 Task: Find a place to stay in Darayya, Syria, from 1st to 5th August for 1 guest, with a price range of ₹6000 to ₹15000, 1 bedroom, 1 bed, 1 bathroom, Wifi, and self check-in.
Action: Mouse moved to (415, 110)
Screenshot: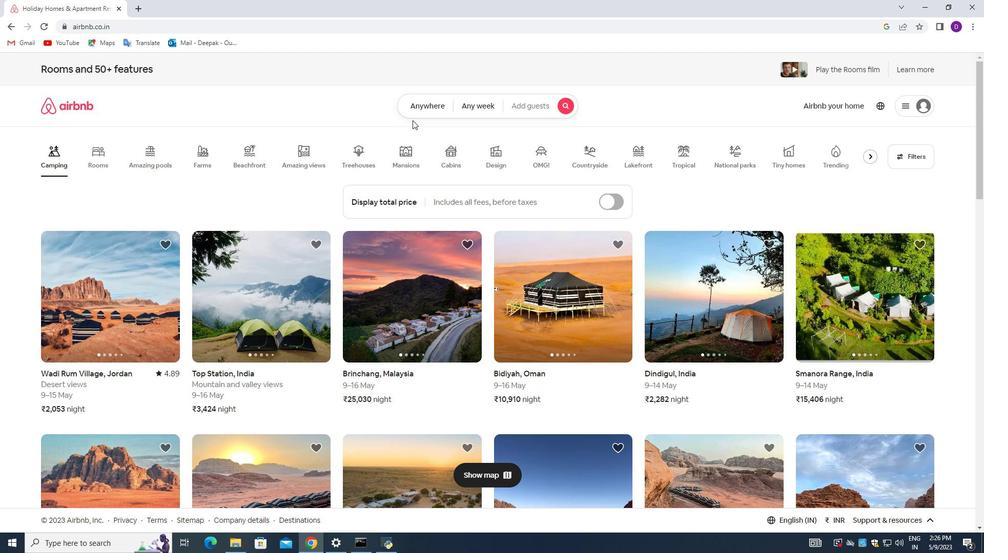 
Action: Mouse pressed left at (415, 110)
Screenshot: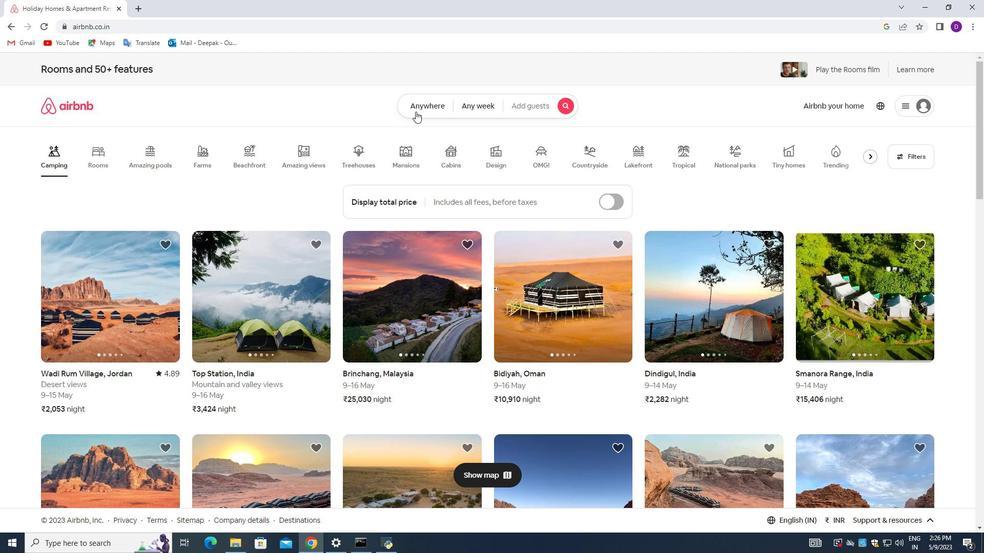 
Action: Mouse moved to (369, 149)
Screenshot: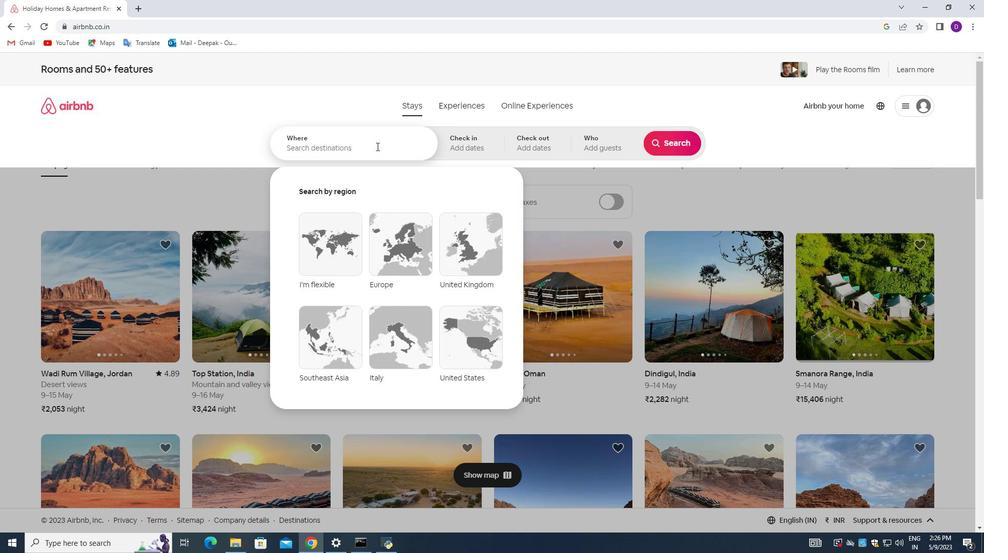 
Action: Mouse pressed left at (369, 149)
Screenshot: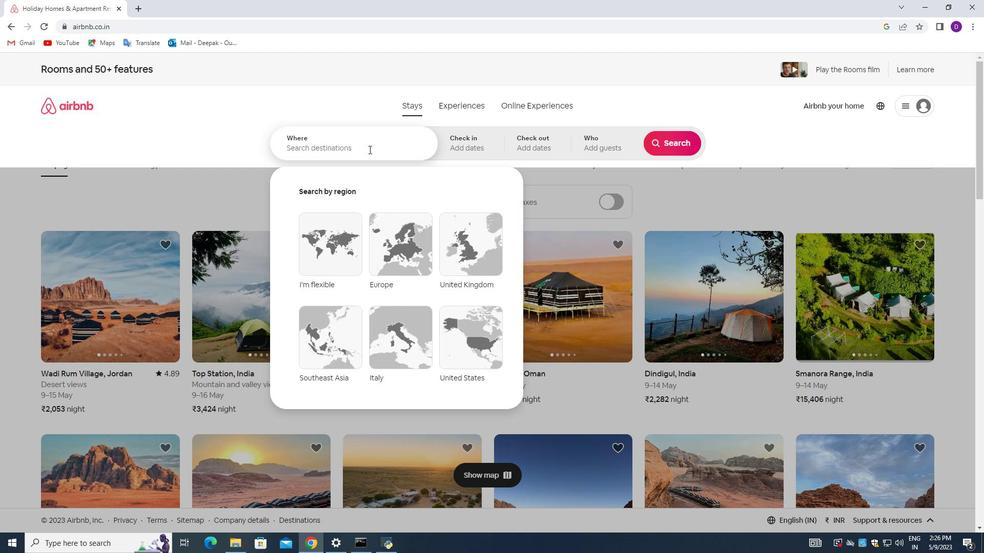 
Action: Mouse moved to (186, 259)
Screenshot: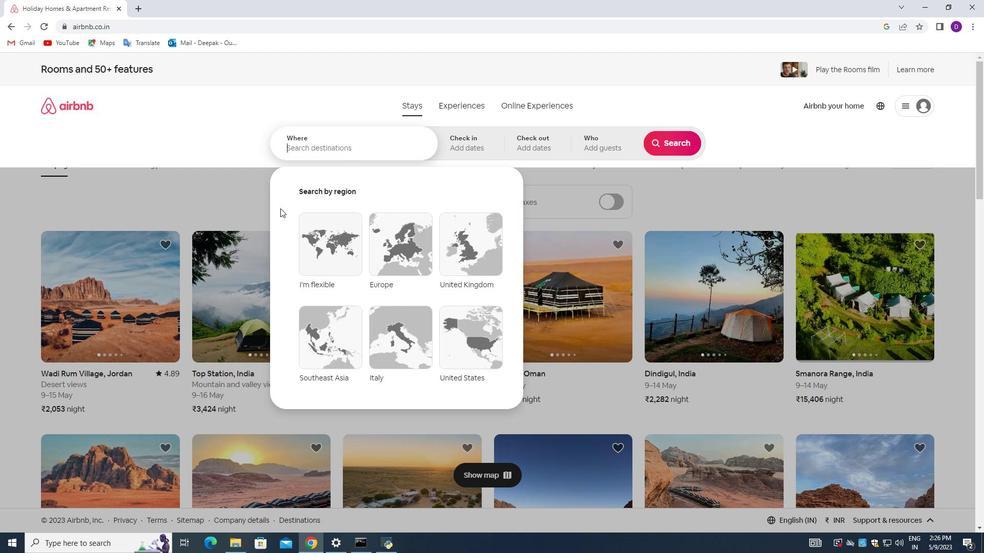 
Action: Key pressed <Key.shift_r>Darayya,<Key.space><Key.shift_r>Syria<Key.enter>
Screenshot: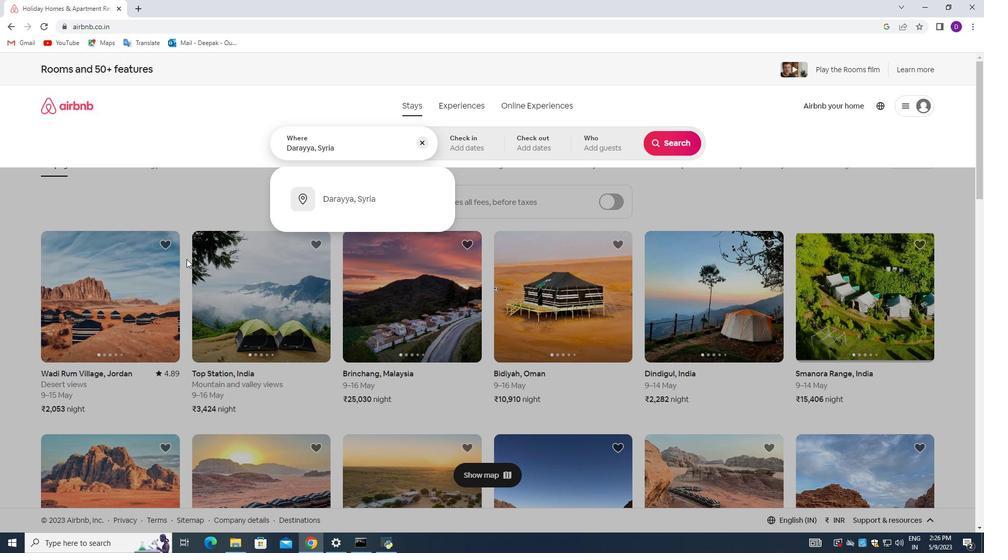 
Action: Mouse moved to (673, 223)
Screenshot: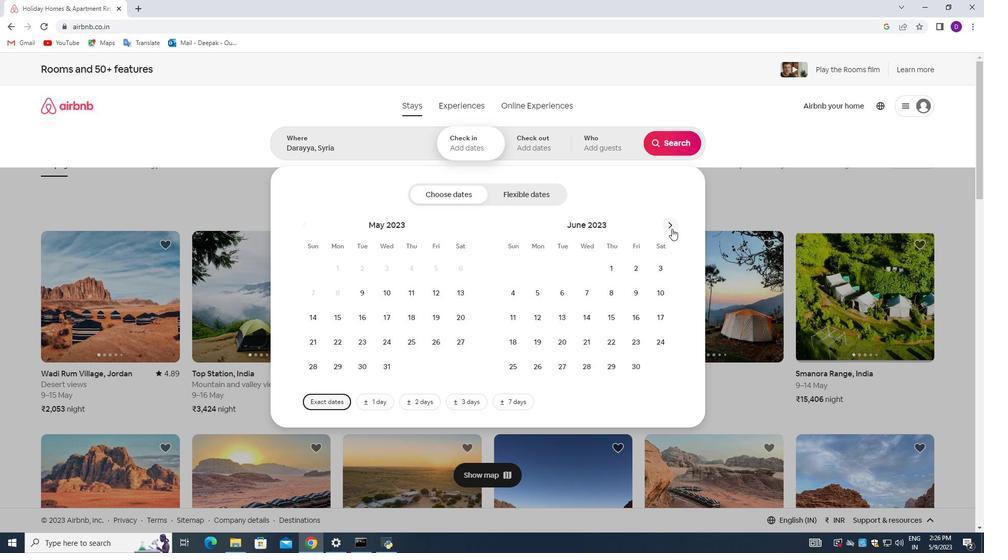 
Action: Mouse pressed left at (673, 223)
Screenshot: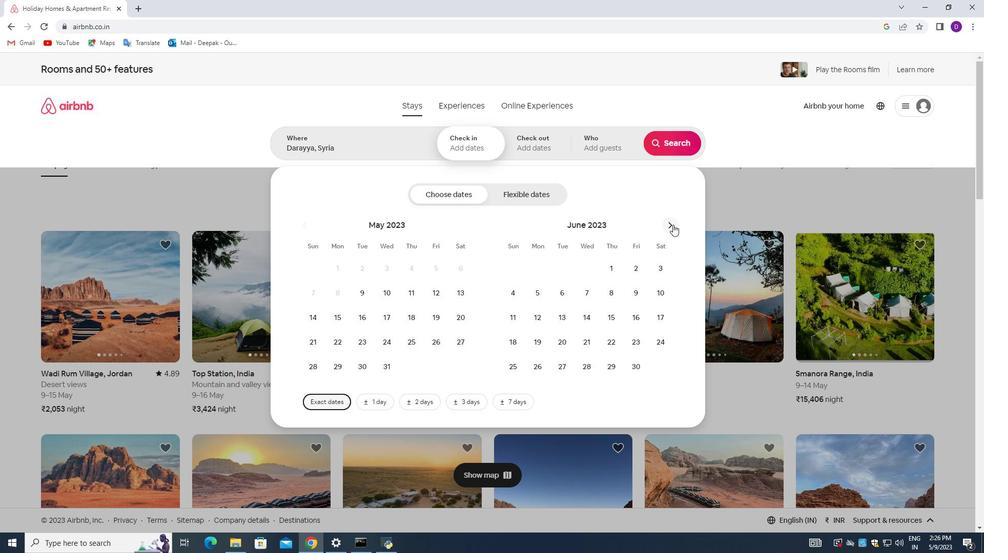 
Action: Mouse pressed left at (673, 223)
Screenshot: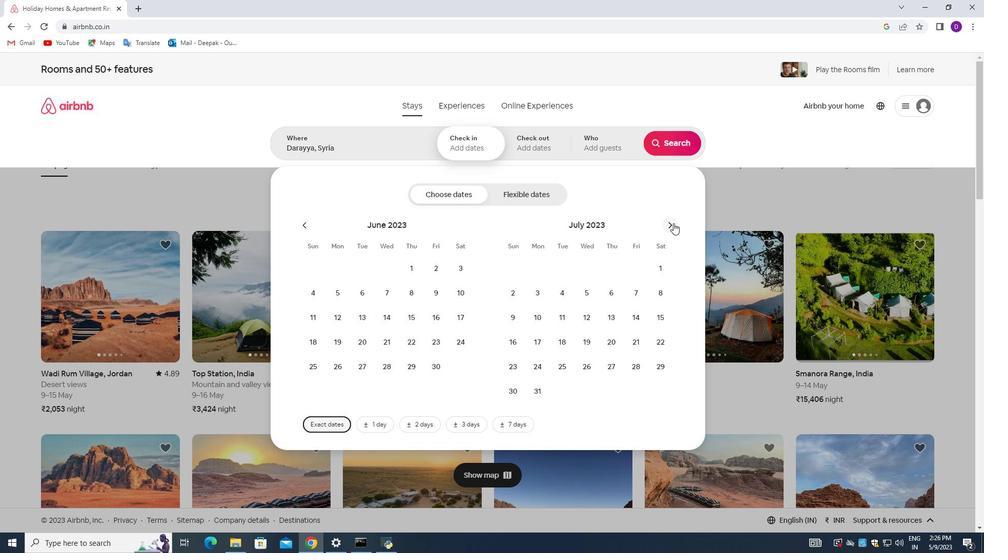 
Action: Mouse moved to (559, 264)
Screenshot: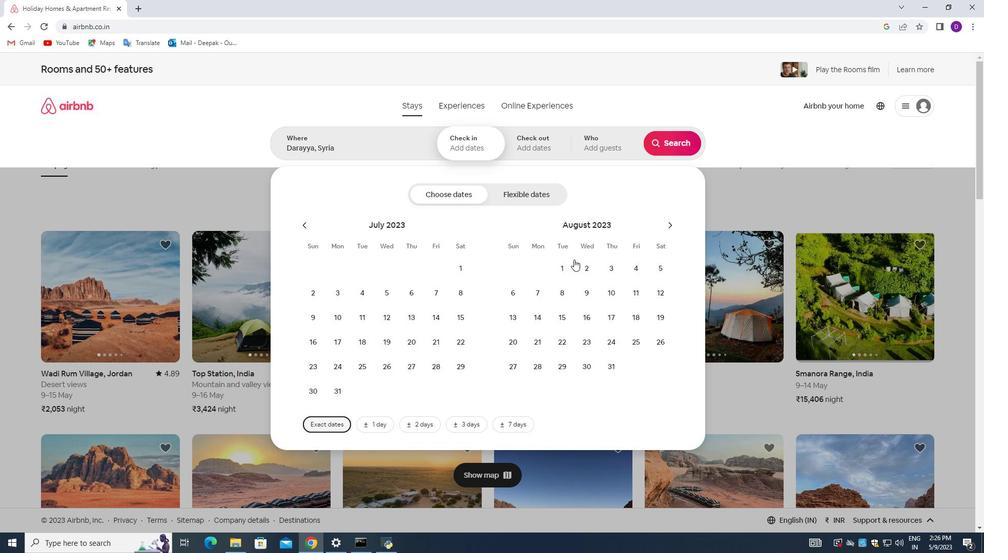 
Action: Mouse pressed left at (559, 264)
Screenshot: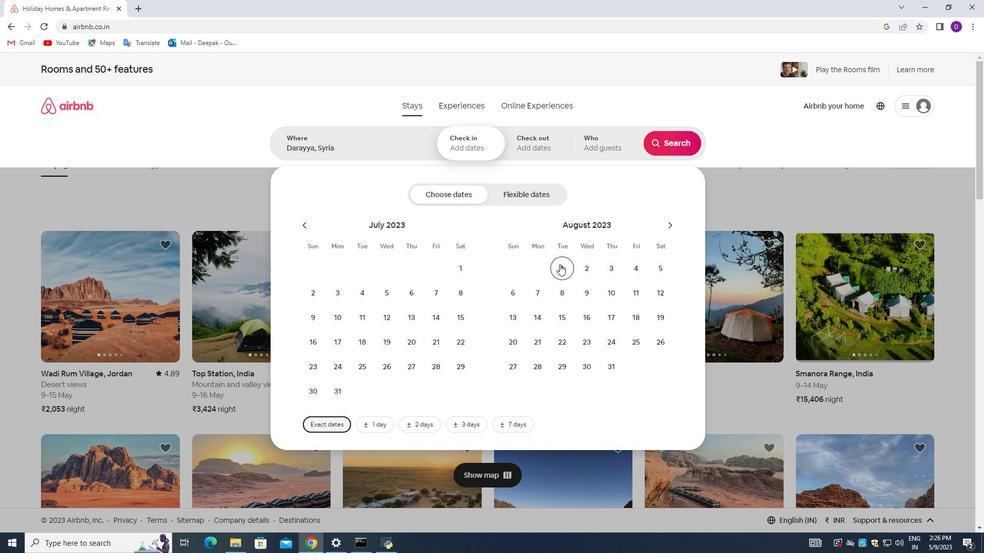 
Action: Mouse moved to (656, 271)
Screenshot: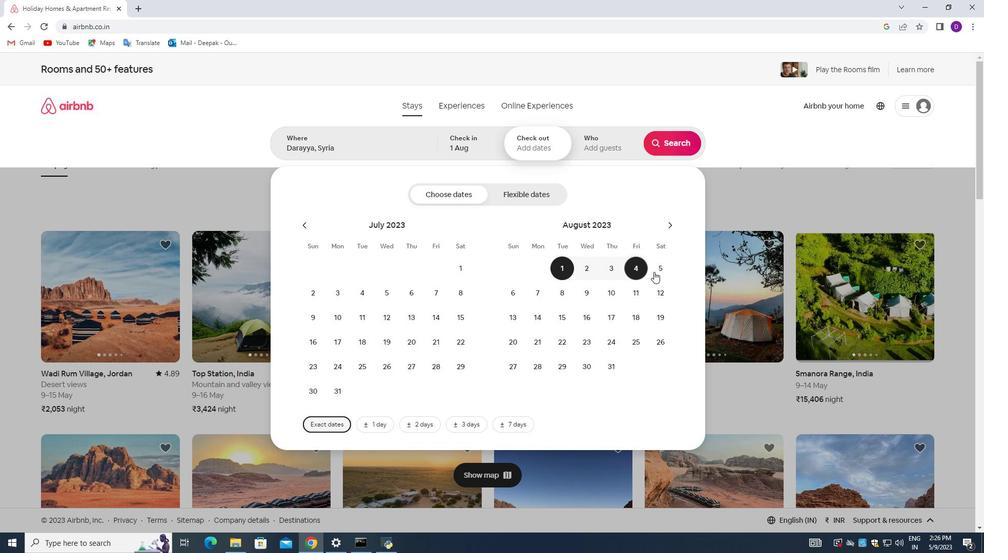 
Action: Mouse pressed left at (656, 271)
Screenshot: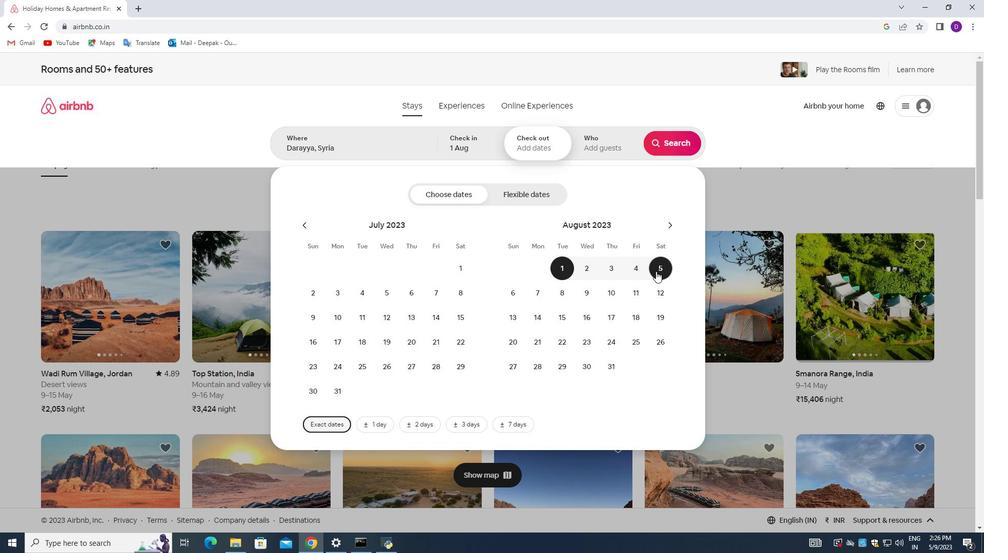 
Action: Mouse moved to (593, 144)
Screenshot: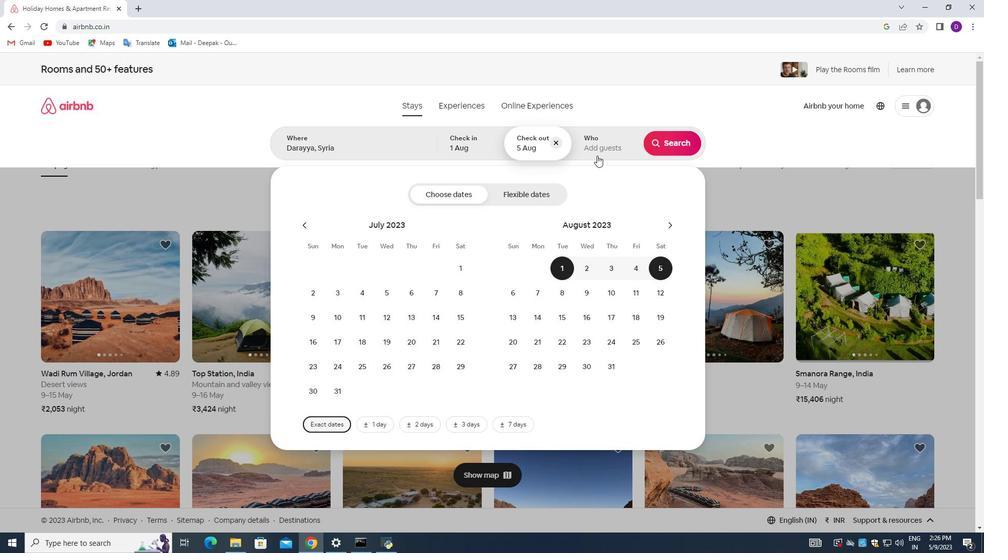 
Action: Mouse pressed left at (593, 144)
Screenshot: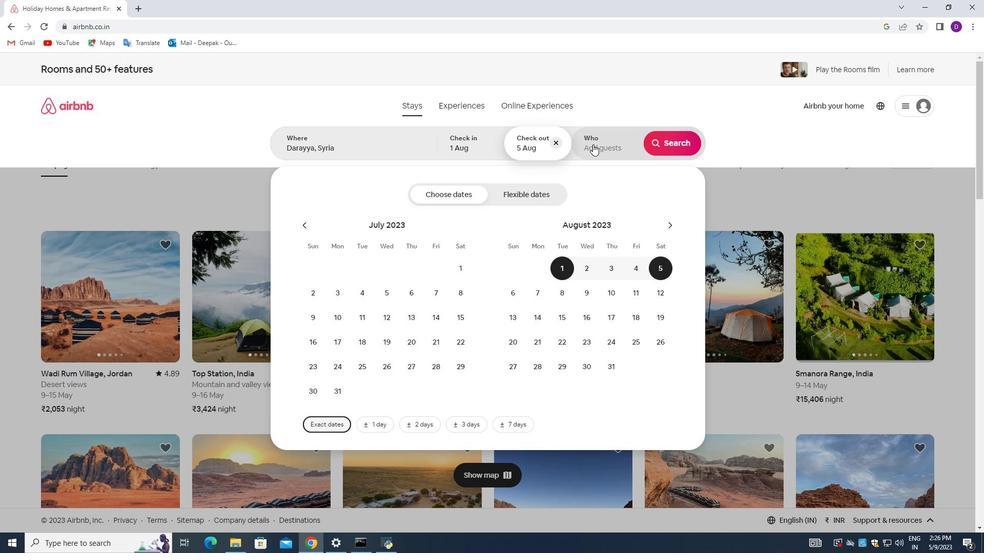 
Action: Mouse moved to (673, 200)
Screenshot: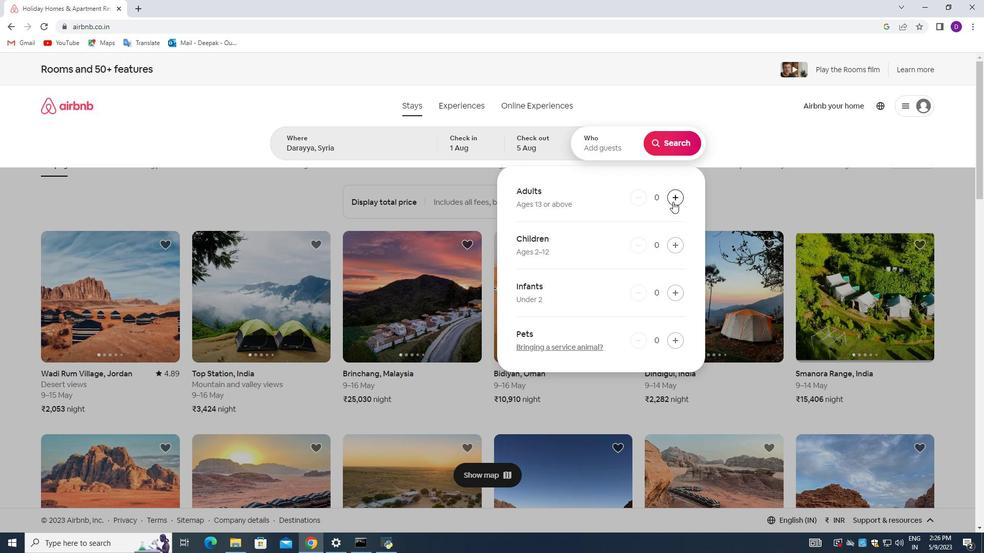 
Action: Mouse pressed left at (673, 200)
Screenshot: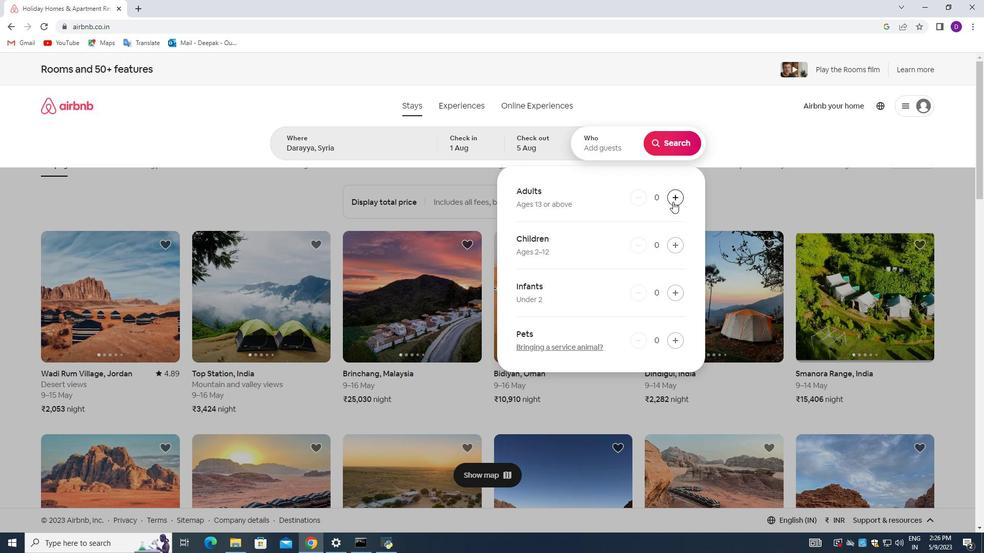 
Action: Mouse moved to (675, 138)
Screenshot: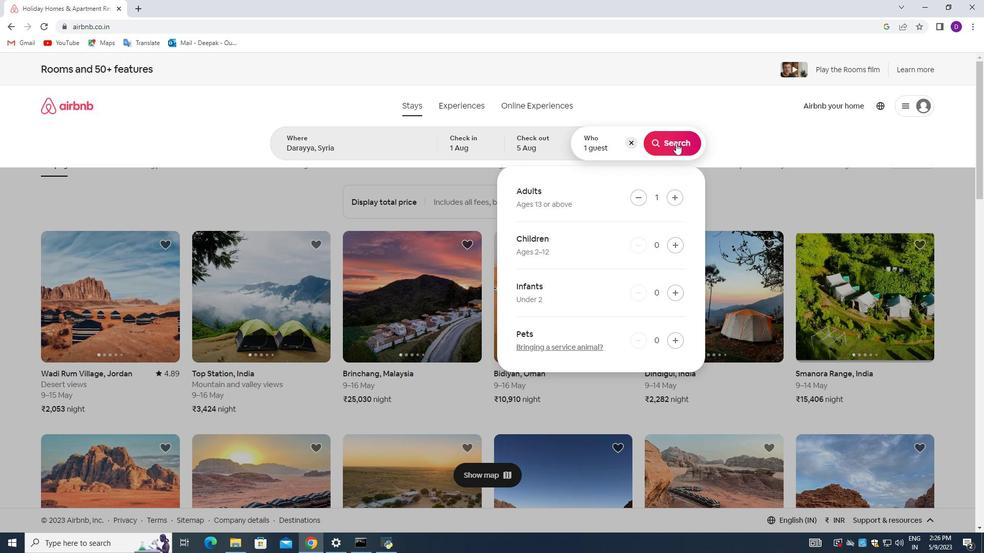 
Action: Mouse pressed left at (675, 138)
Screenshot: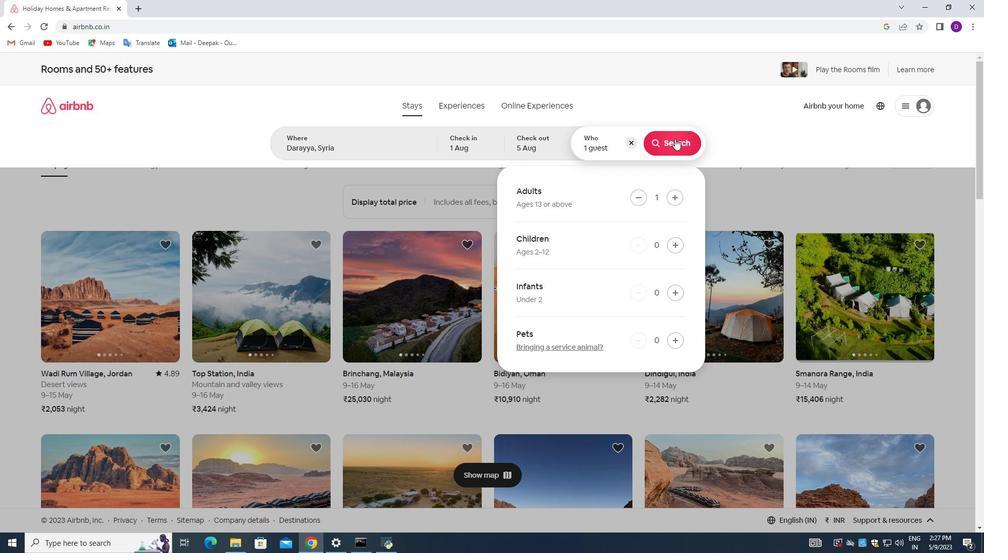 
Action: Mouse moved to (929, 112)
Screenshot: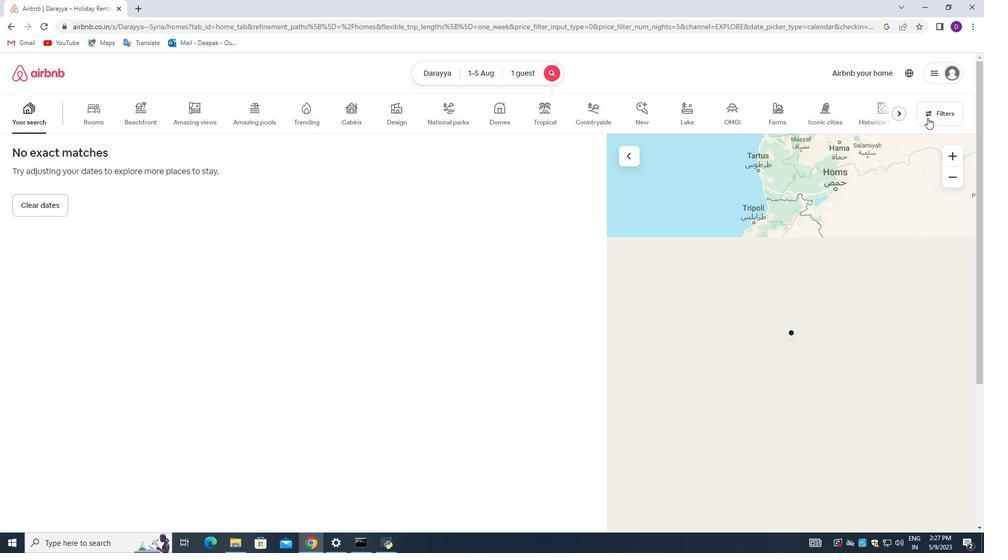 
Action: Mouse pressed left at (929, 112)
Screenshot: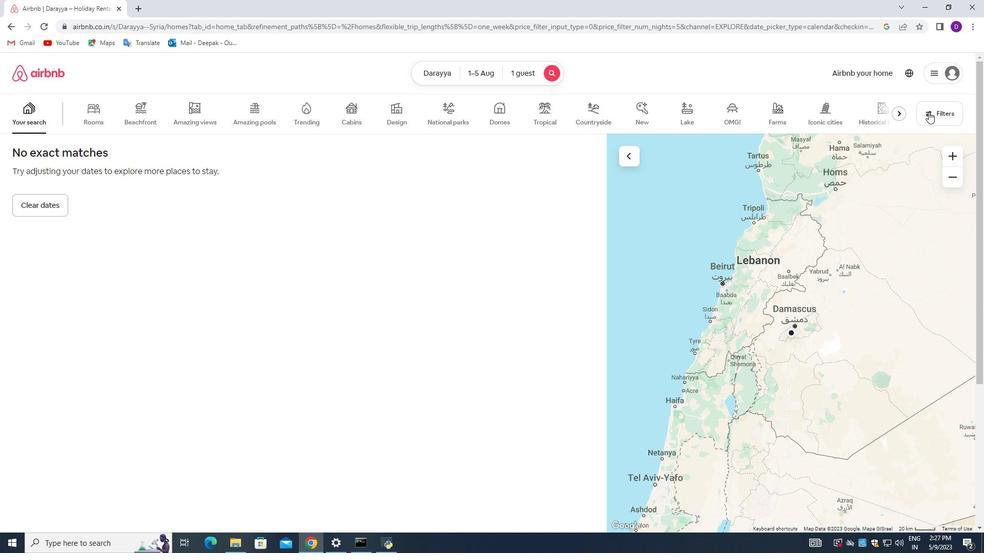 
Action: Mouse moved to (369, 365)
Screenshot: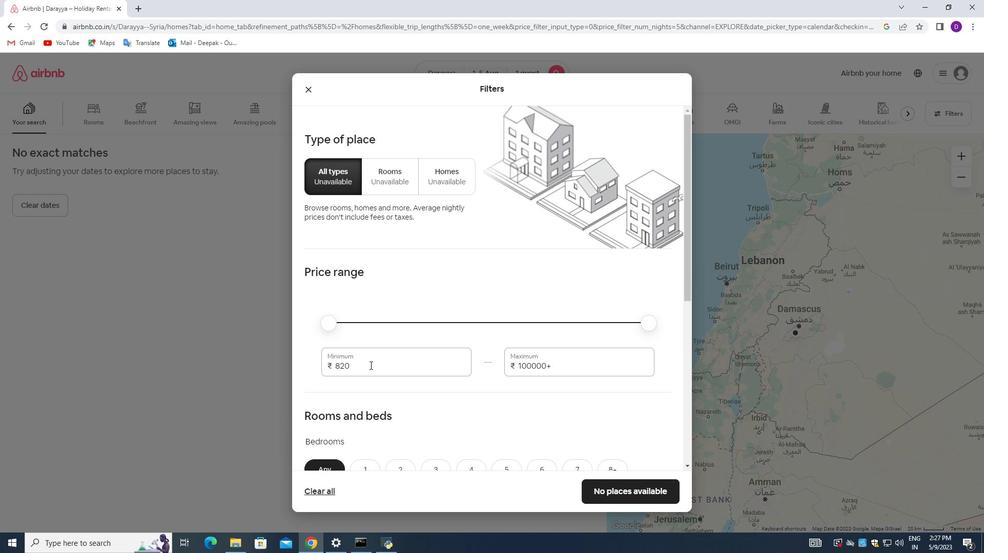 
Action: Mouse pressed left at (369, 365)
Screenshot: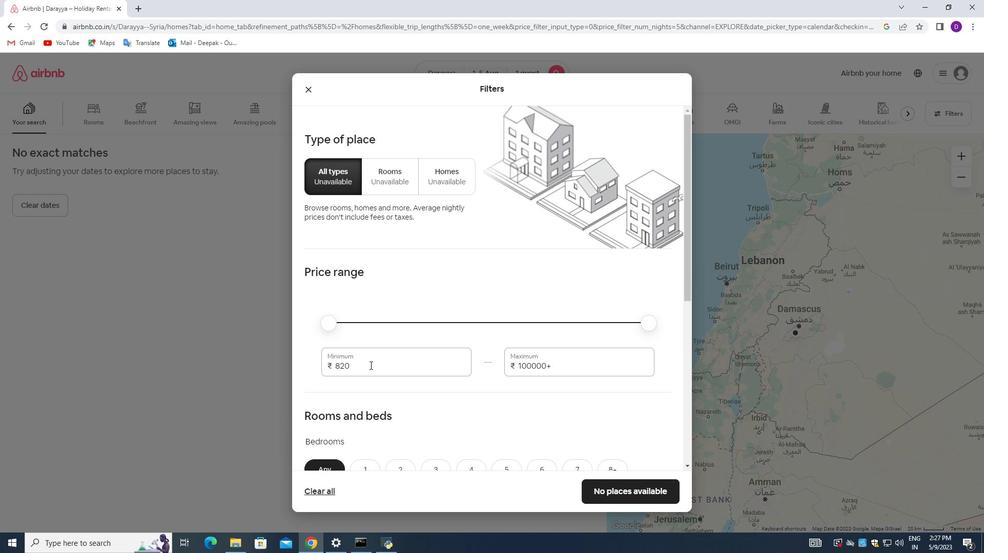
Action: Mouse pressed left at (369, 365)
Screenshot: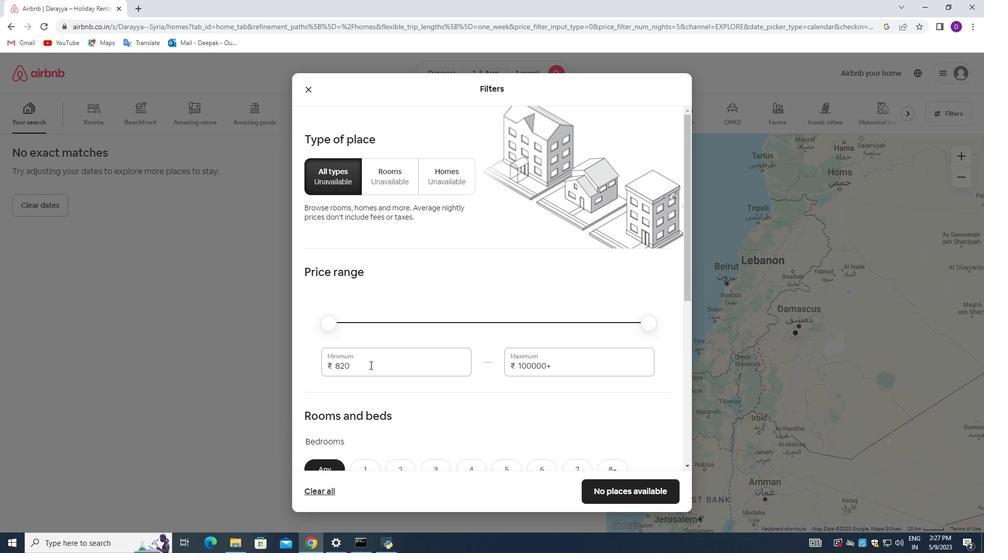 
Action: Key pressed 6000<Key.tab>15000
Screenshot: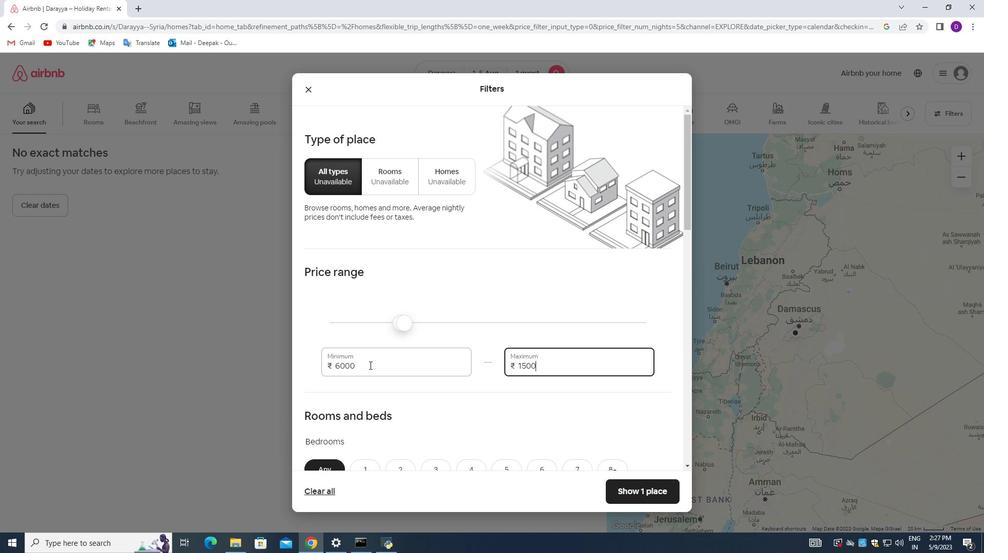 
Action: Mouse moved to (464, 356)
Screenshot: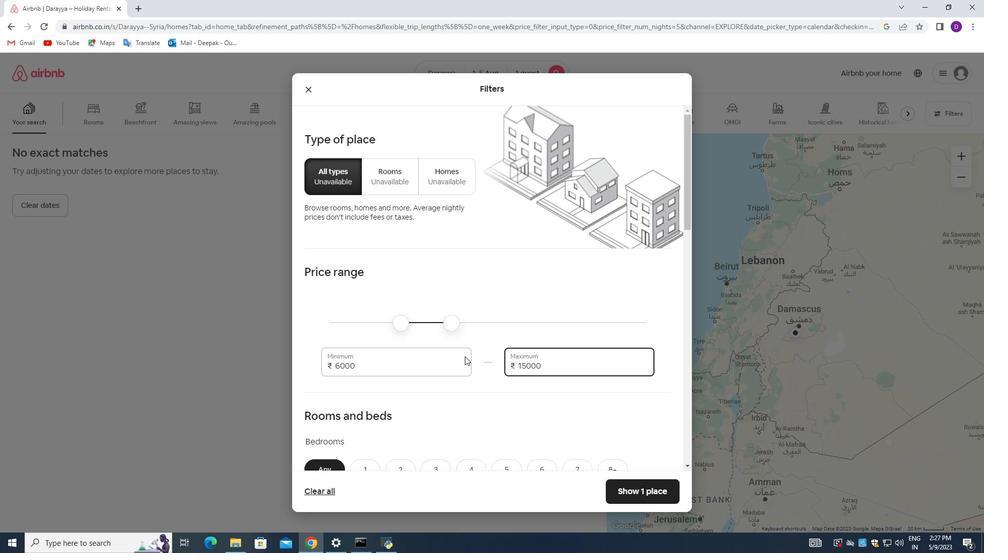 
Action: Mouse scrolled (464, 355) with delta (0, 0)
Screenshot: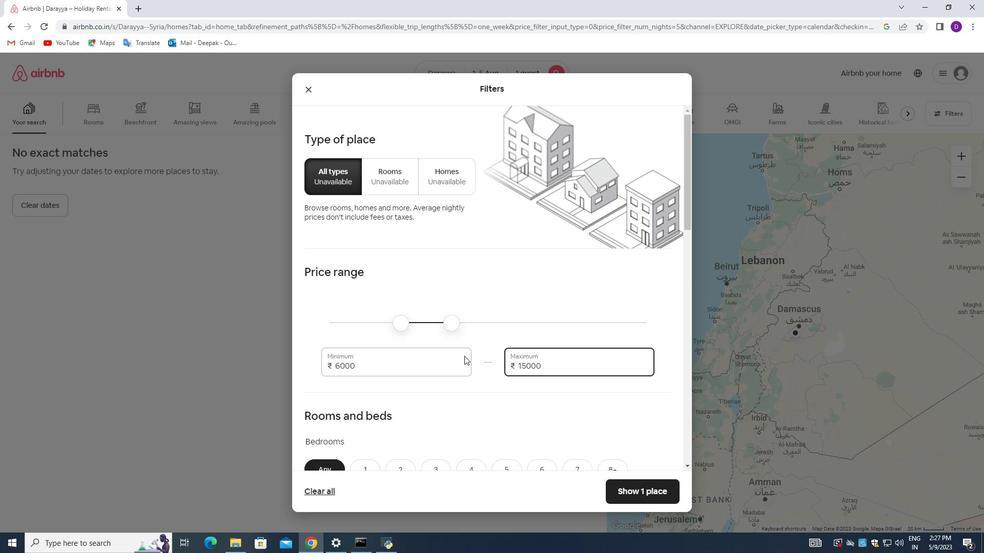 
Action: Mouse scrolled (464, 355) with delta (0, 0)
Screenshot: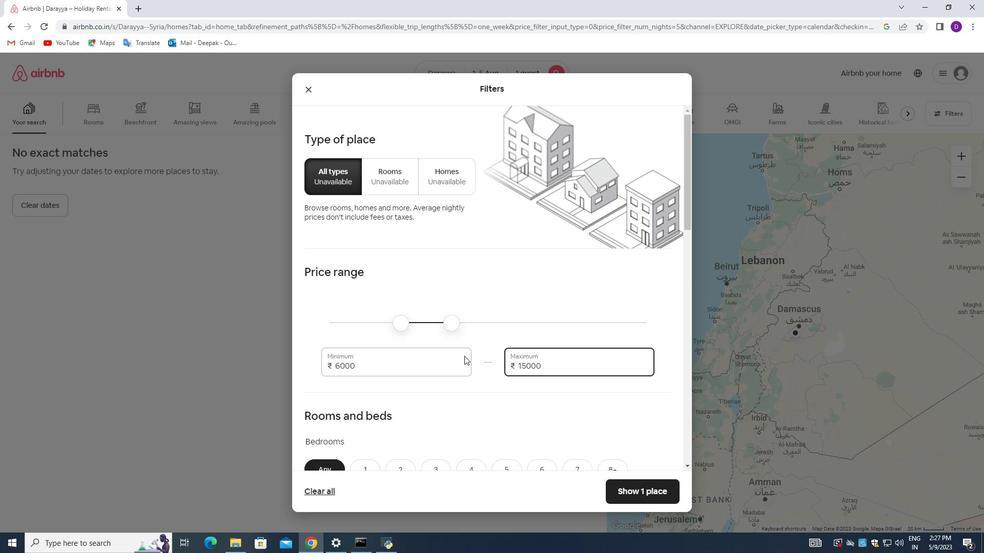 
Action: Mouse moved to (444, 356)
Screenshot: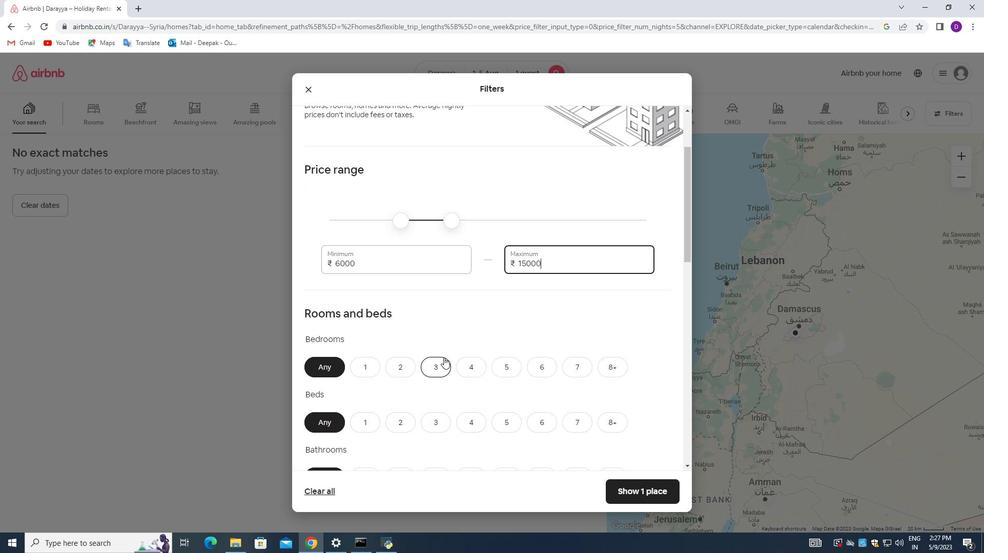 
Action: Mouse scrolled (444, 356) with delta (0, 0)
Screenshot: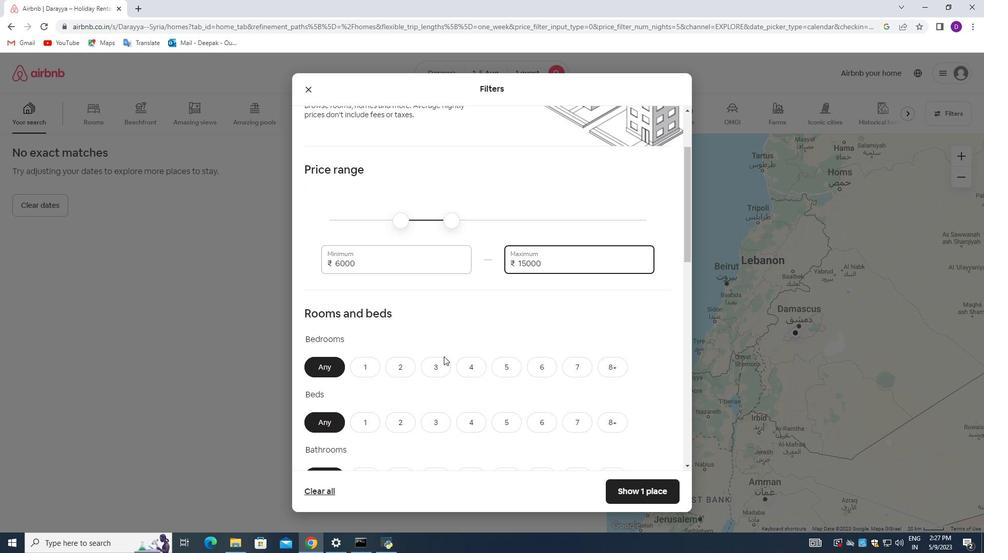 
Action: Mouse scrolled (444, 356) with delta (0, 0)
Screenshot: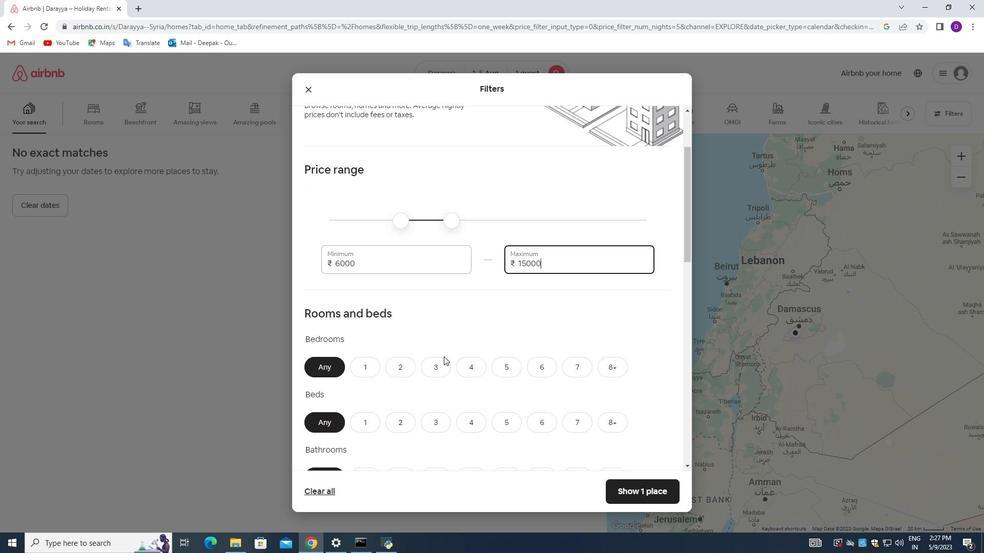 
Action: Mouse moved to (364, 266)
Screenshot: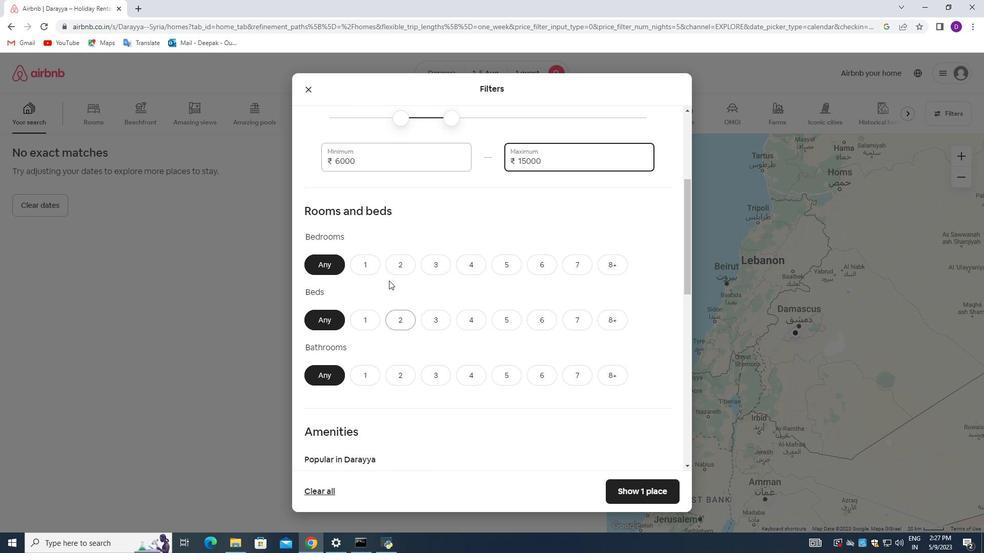 
Action: Mouse pressed left at (364, 266)
Screenshot: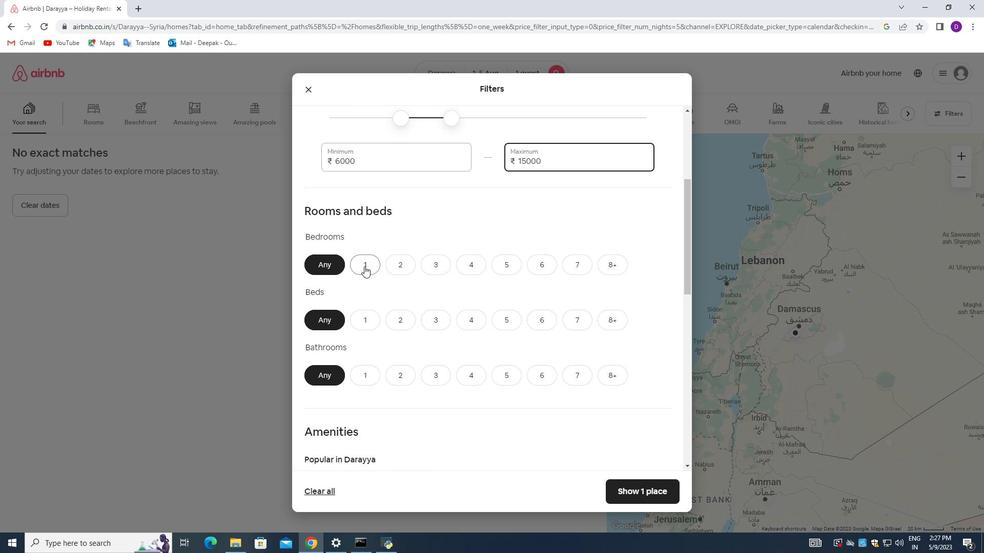 
Action: Mouse moved to (364, 316)
Screenshot: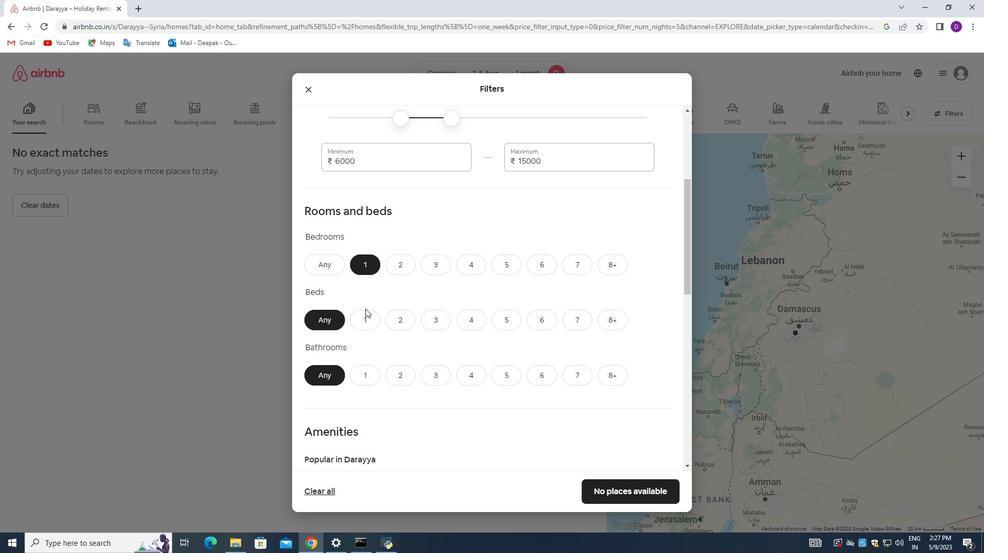 
Action: Mouse pressed left at (364, 316)
Screenshot: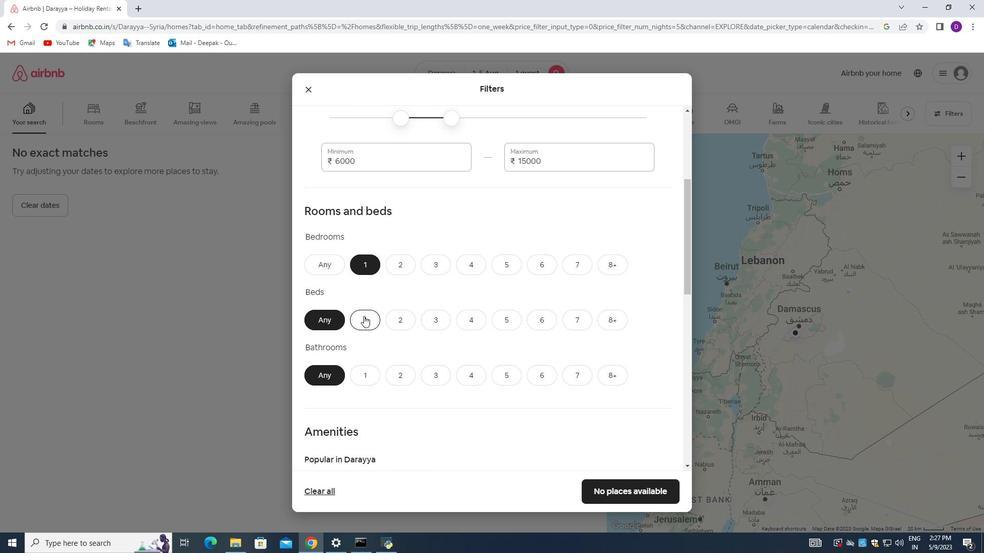 
Action: Mouse moved to (367, 370)
Screenshot: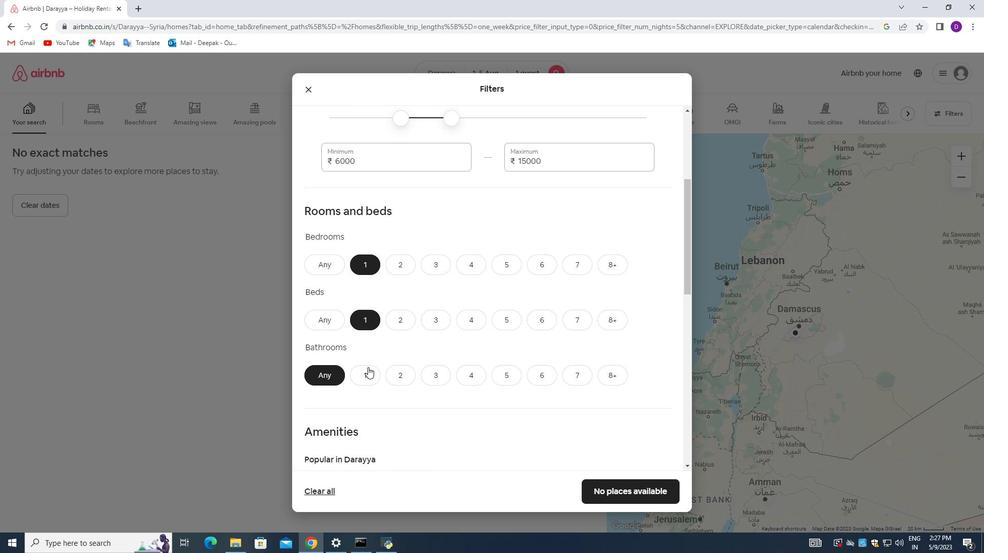 
Action: Mouse pressed left at (367, 370)
Screenshot: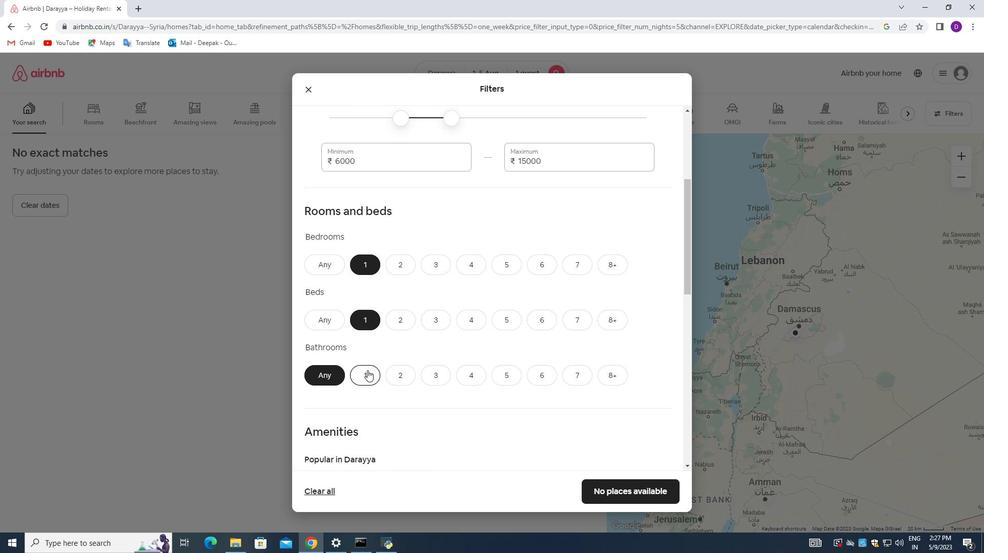 
Action: Mouse moved to (430, 317)
Screenshot: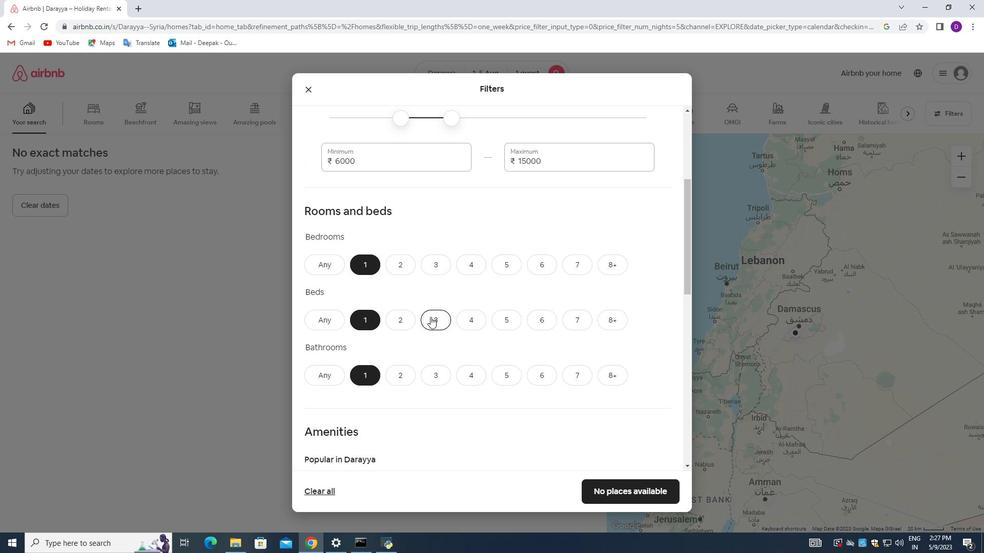 
Action: Mouse scrolled (430, 316) with delta (0, 0)
Screenshot: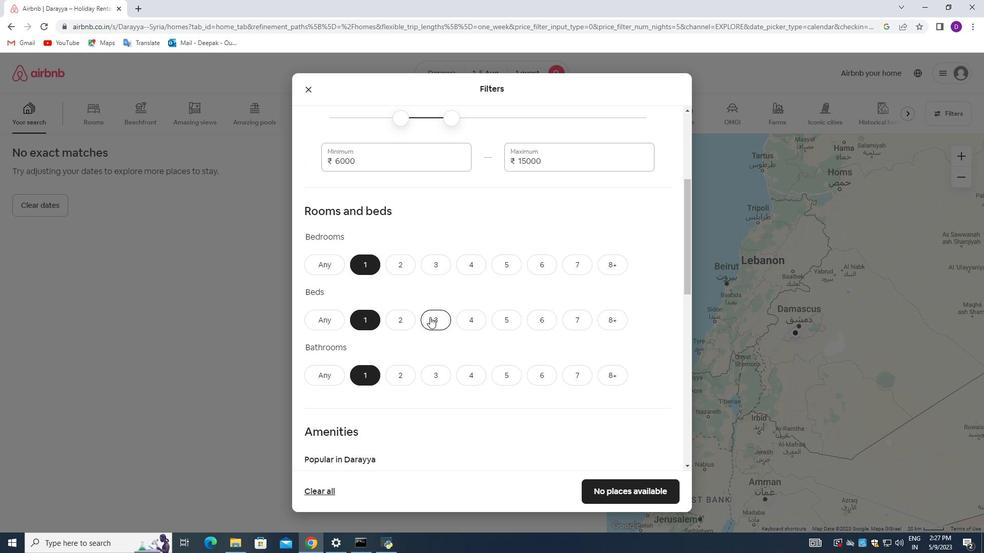 
Action: Mouse scrolled (430, 316) with delta (0, 0)
Screenshot: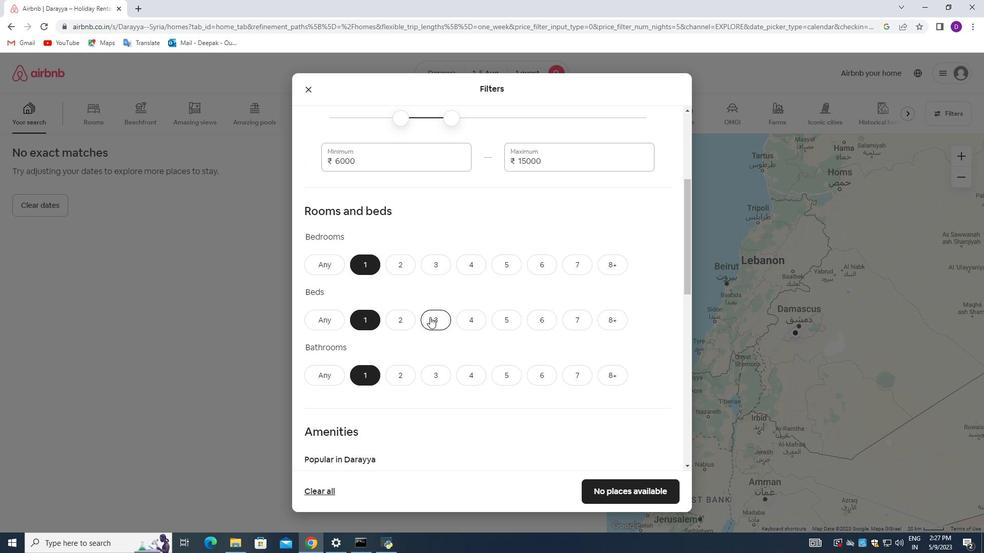 
Action: Mouse scrolled (430, 316) with delta (0, 0)
Screenshot: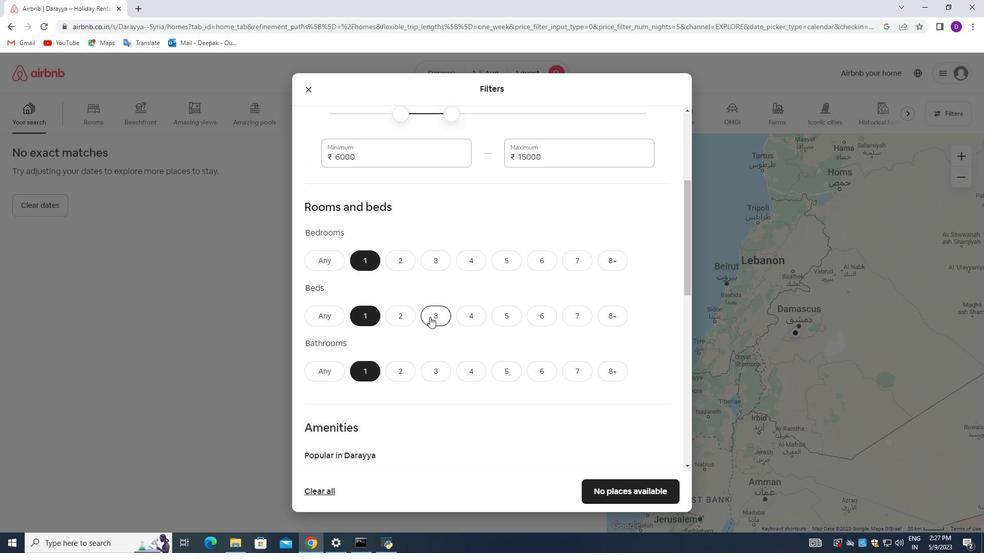 
Action: Mouse moved to (311, 332)
Screenshot: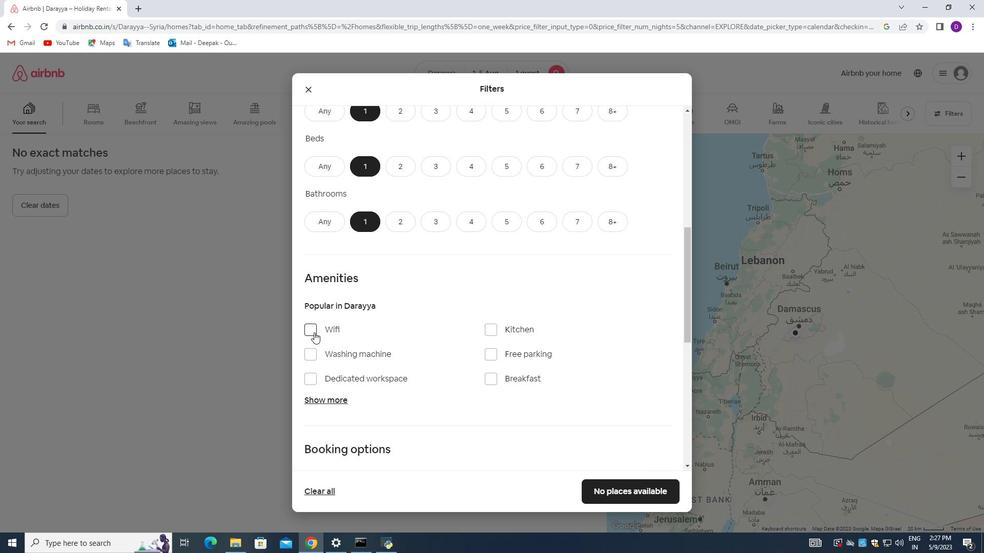 
Action: Mouse pressed left at (311, 332)
Screenshot: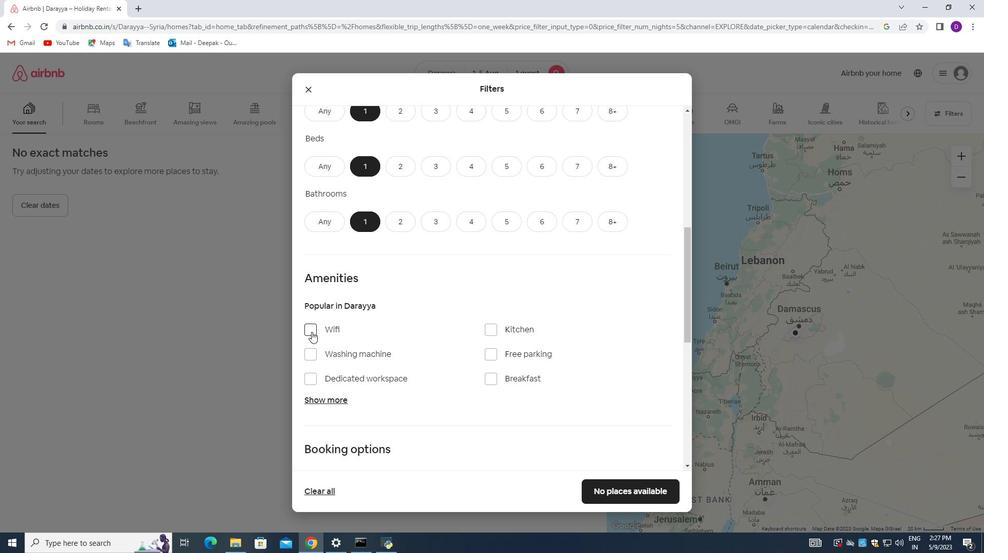 
Action: Mouse moved to (391, 309)
Screenshot: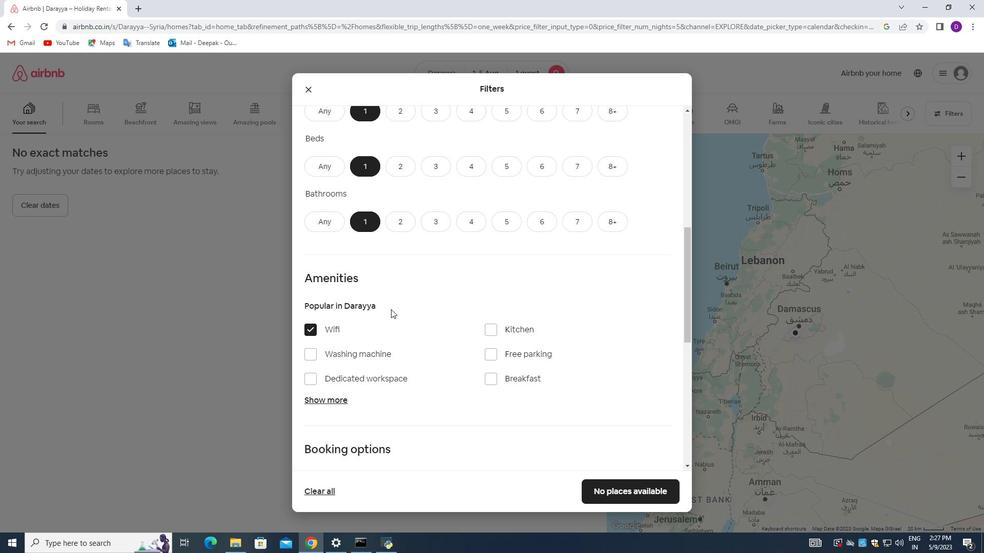 
Action: Mouse scrolled (391, 309) with delta (0, 0)
Screenshot: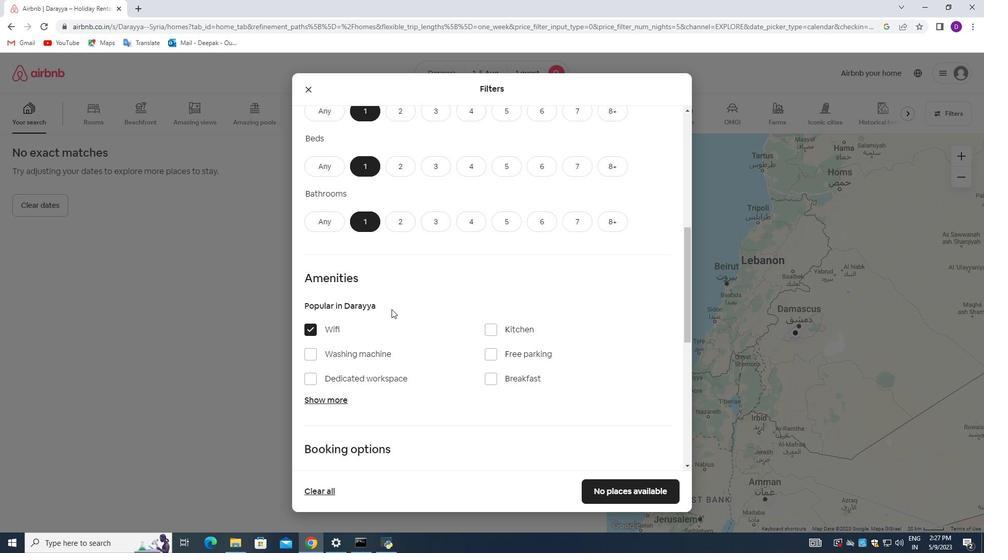 
Action: Mouse scrolled (391, 309) with delta (0, 0)
Screenshot: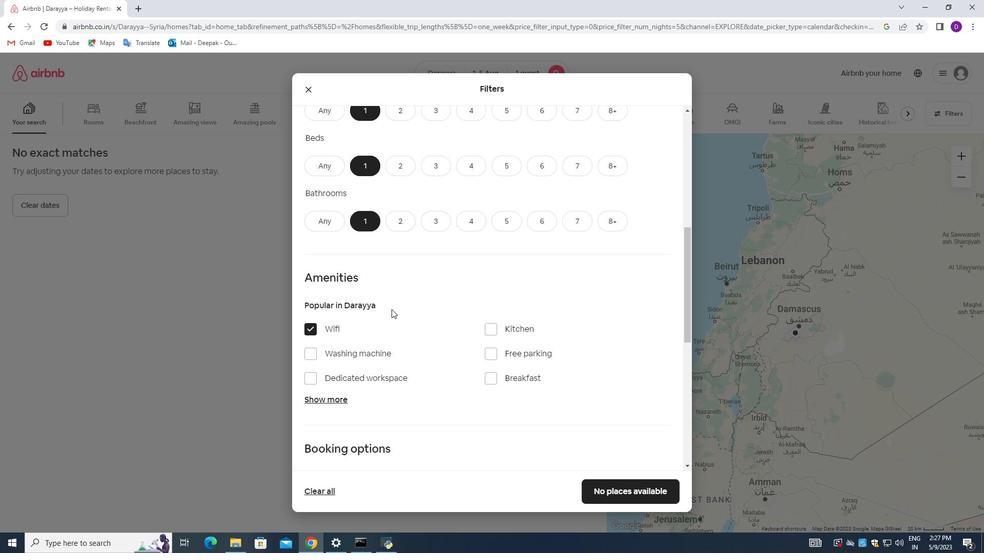 
Action: Mouse moved to (446, 312)
Screenshot: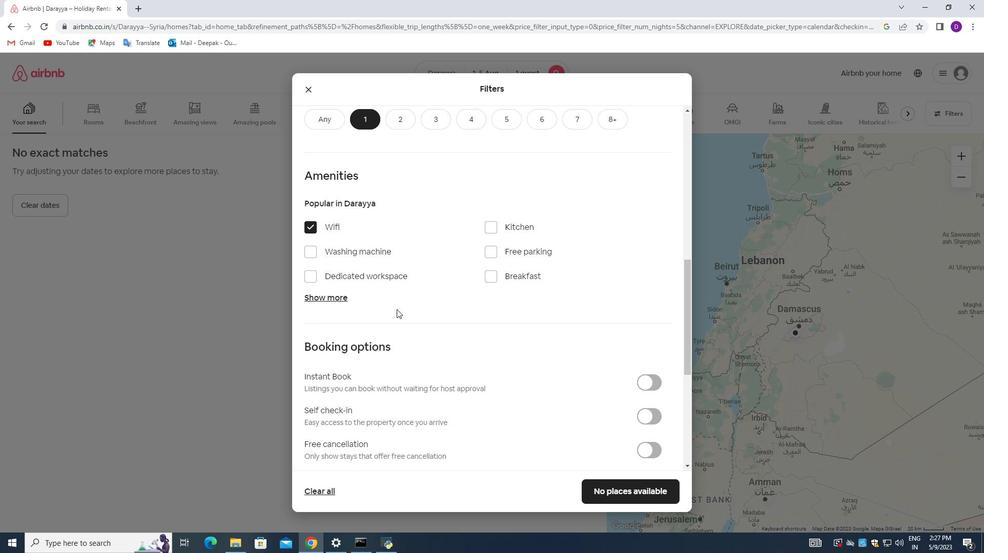 
Action: Mouse scrolled (446, 312) with delta (0, 0)
Screenshot: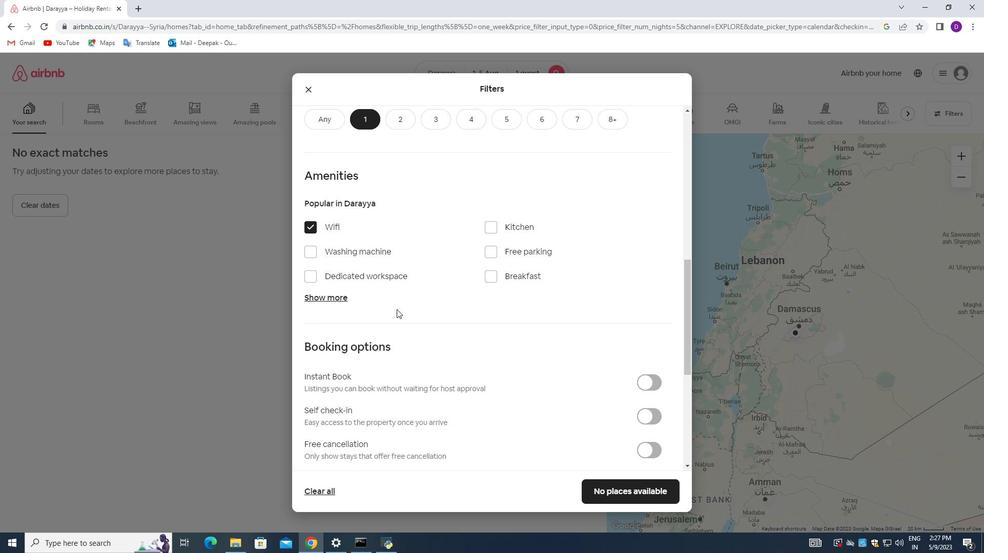 
Action: Mouse moved to (471, 317)
Screenshot: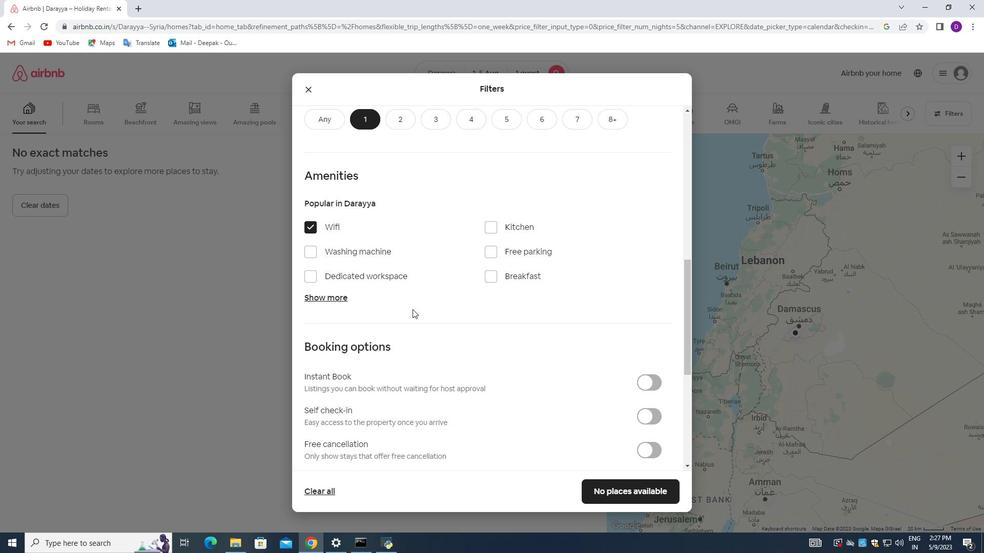 
Action: Mouse scrolled (471, 316) with delta (0, 0)
Screenshot: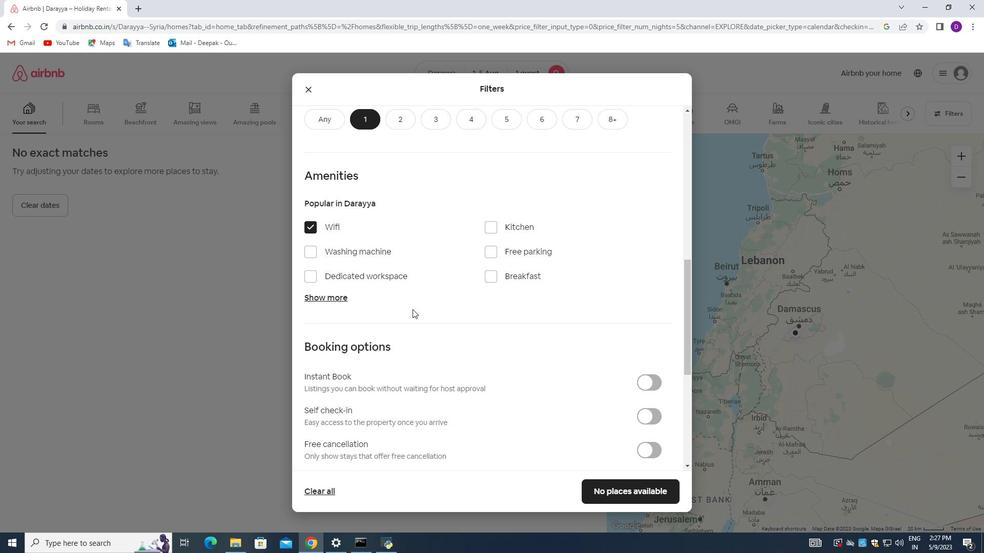 
Action: Mouse moved to (645, 311)
Screenshot: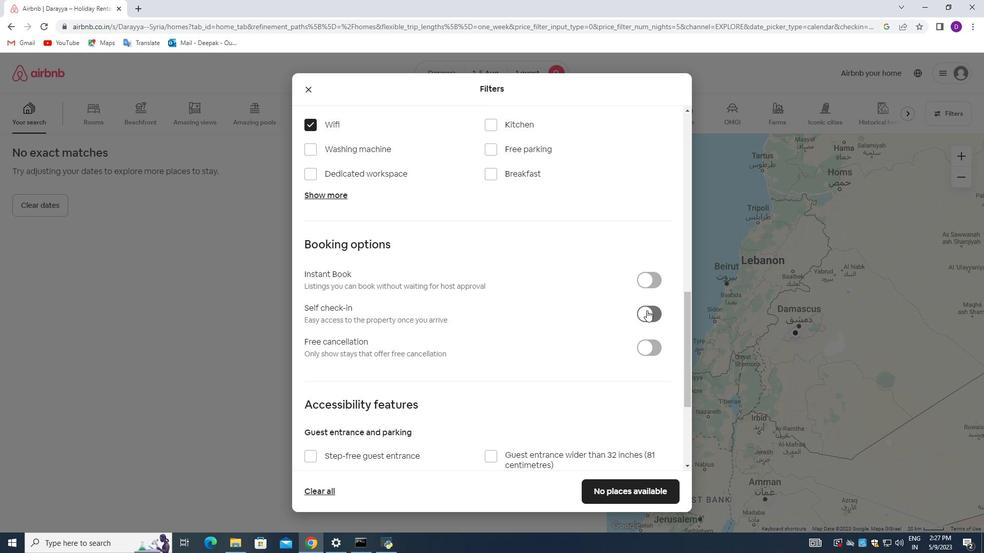 
Action: Mouse pressed left at (645, 311)
Screenshot: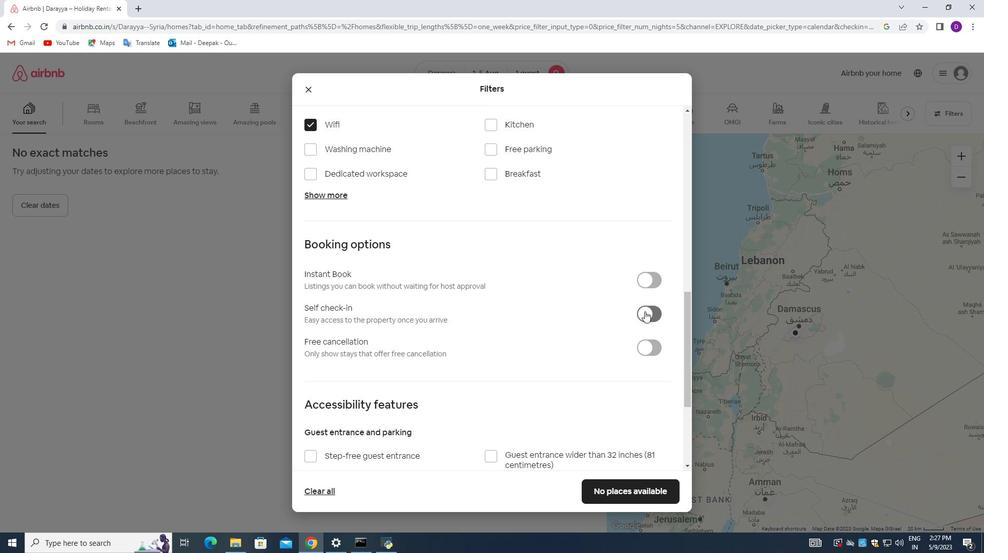 
Action: Mouse moved to (470, 327)
Screenshot: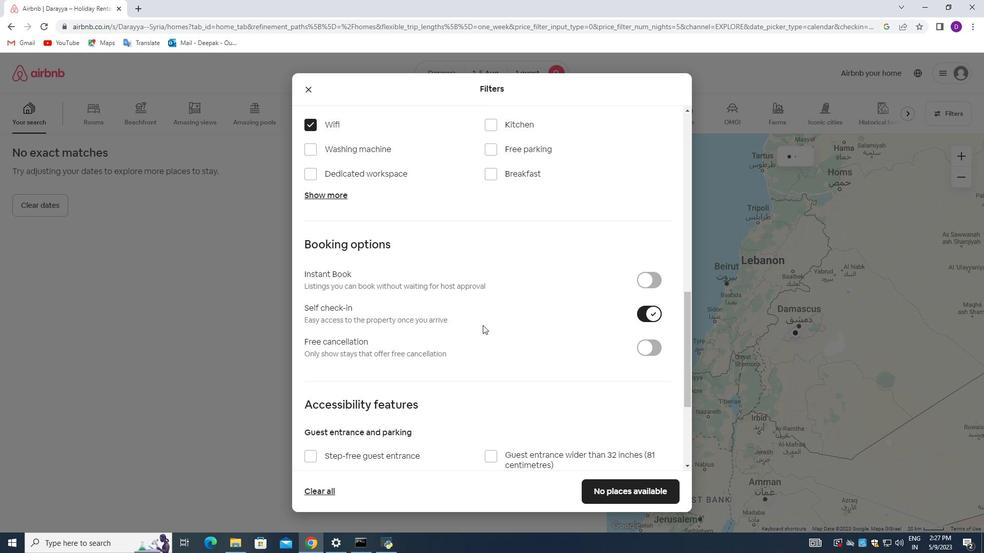
Action: Mouse scrolled (470, 326) with delta (0, 0)
Screenshot: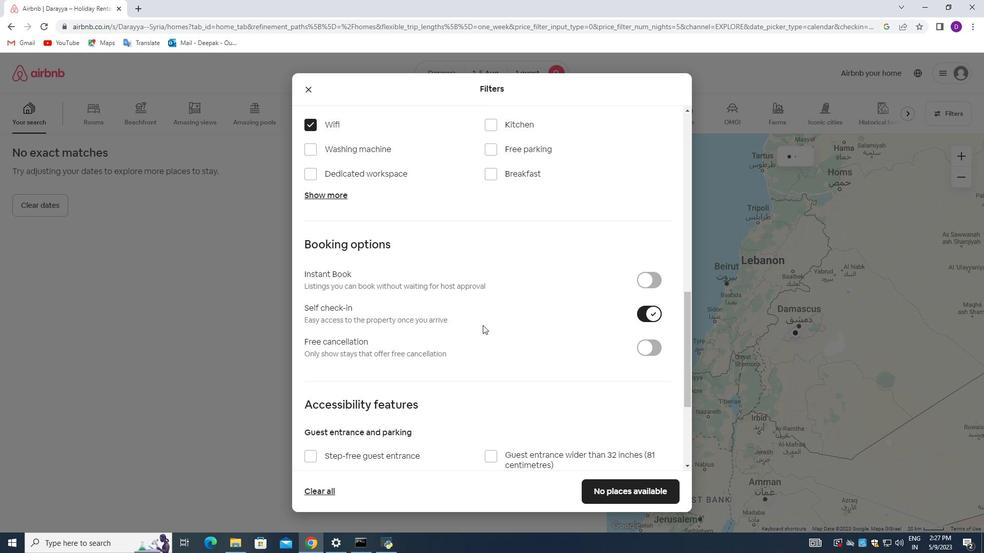 
Action: Mouse moved to (462, 330)
Screenshot: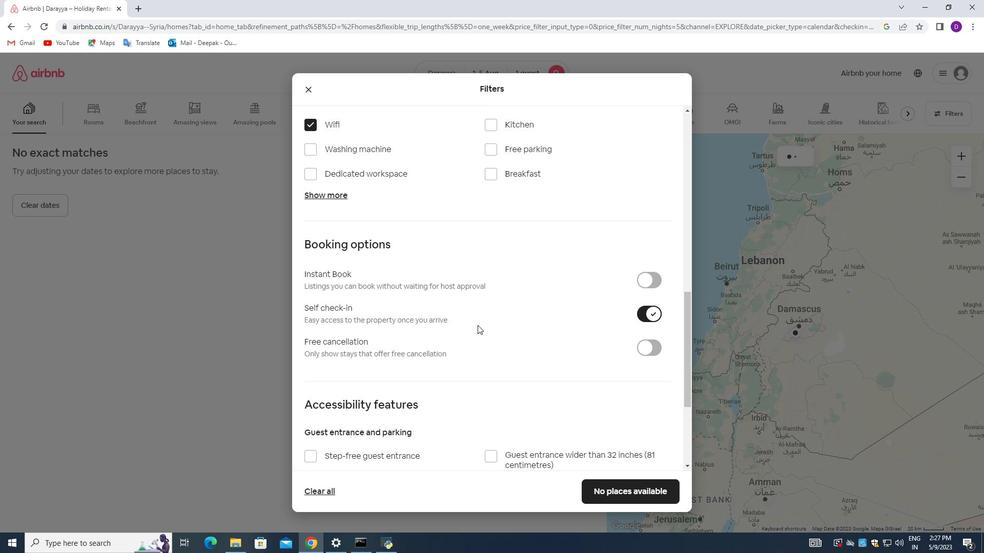 
Action: Mouse scrolled (462, 329) with delta (0, 0)
Screenshot: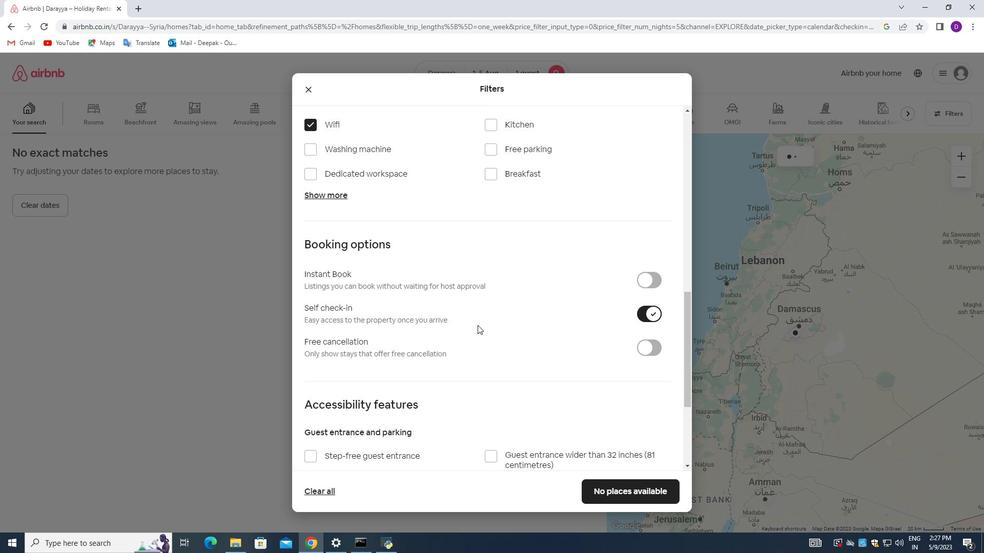 
Action: Mouse moved to (455, 330)
Screenshot: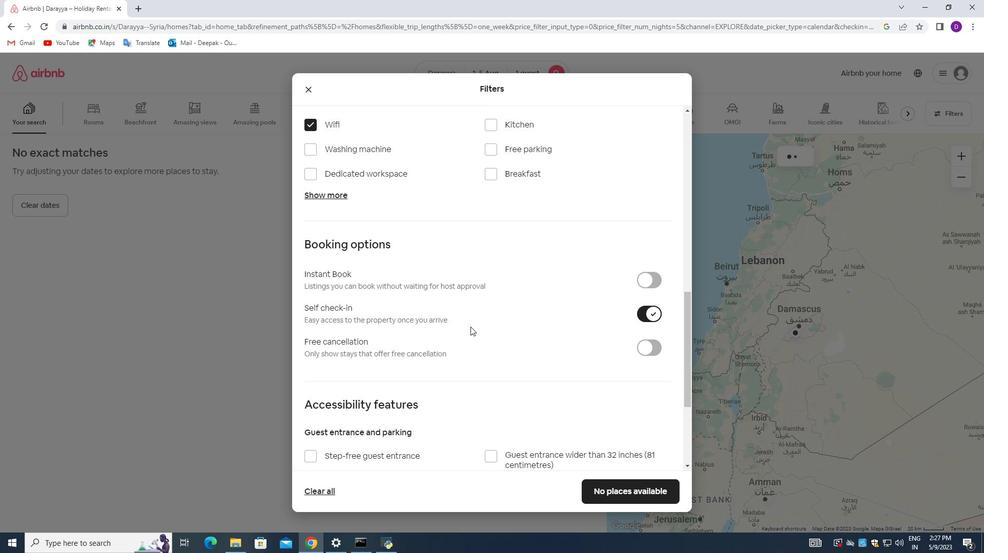 
Action: Mouse scrolled (455, 329) with delta (0, 0)
Screenshot: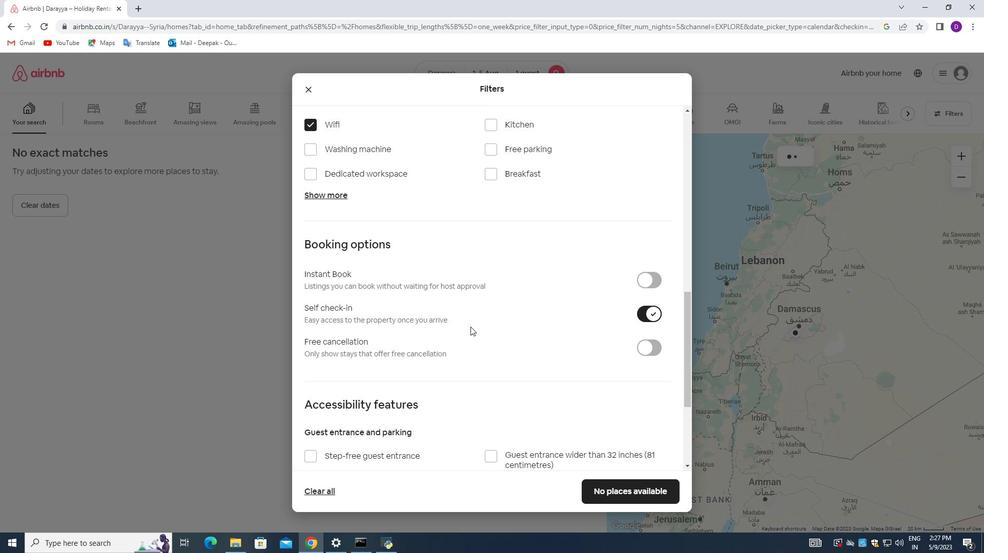 
Action: Mouse moved to (450, 331)
Screenshot: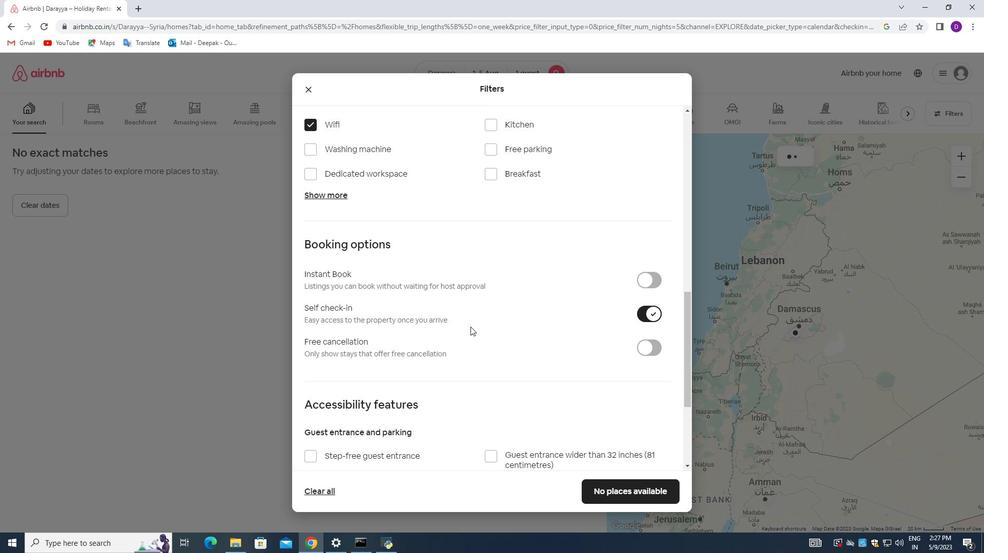 
Action: Mouse scrolled (450, 330) with delta (0, 0)
Screenshot: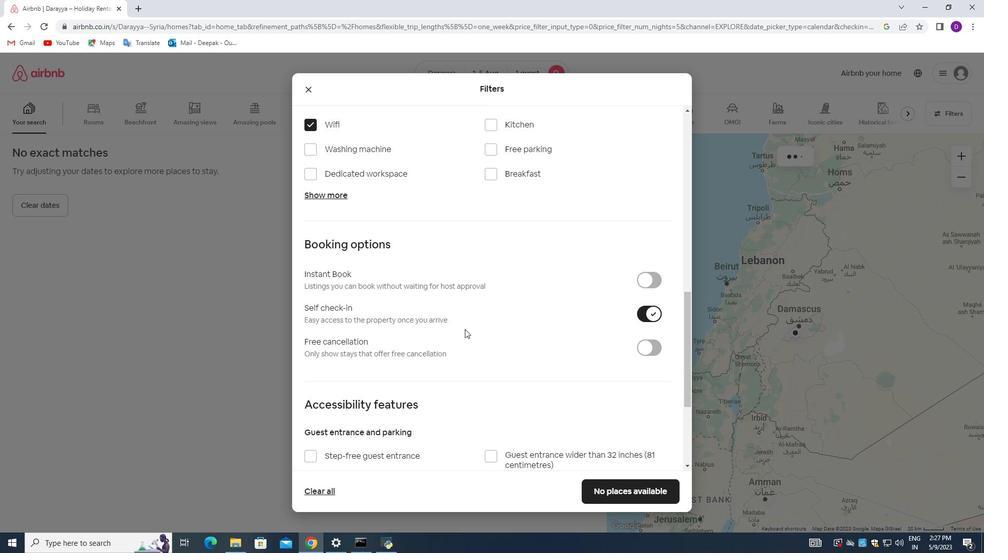 
Action: Mouse moved to (433, 345)
Screenshot: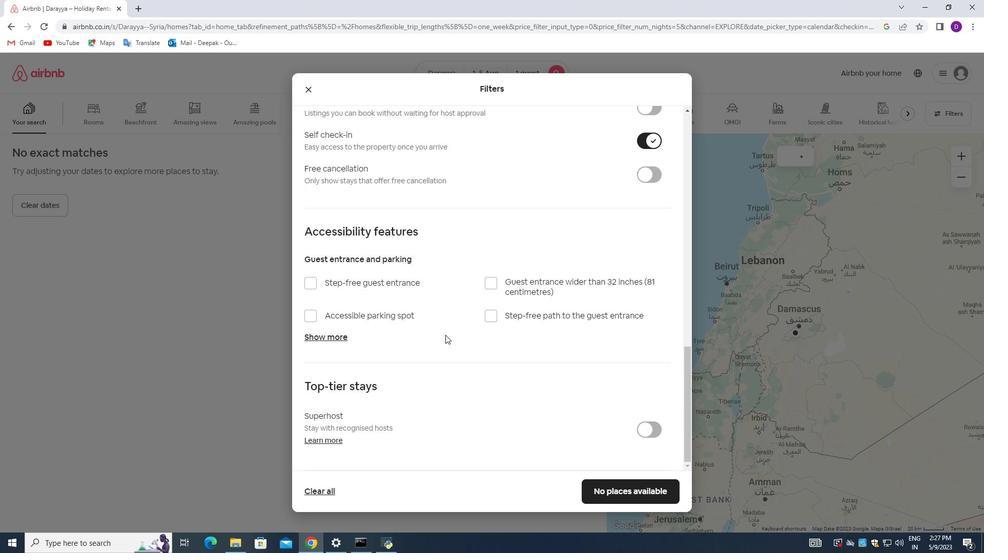 
Action: Mouse scrolled (433, 344) with delta (0, 0)
Screenshot: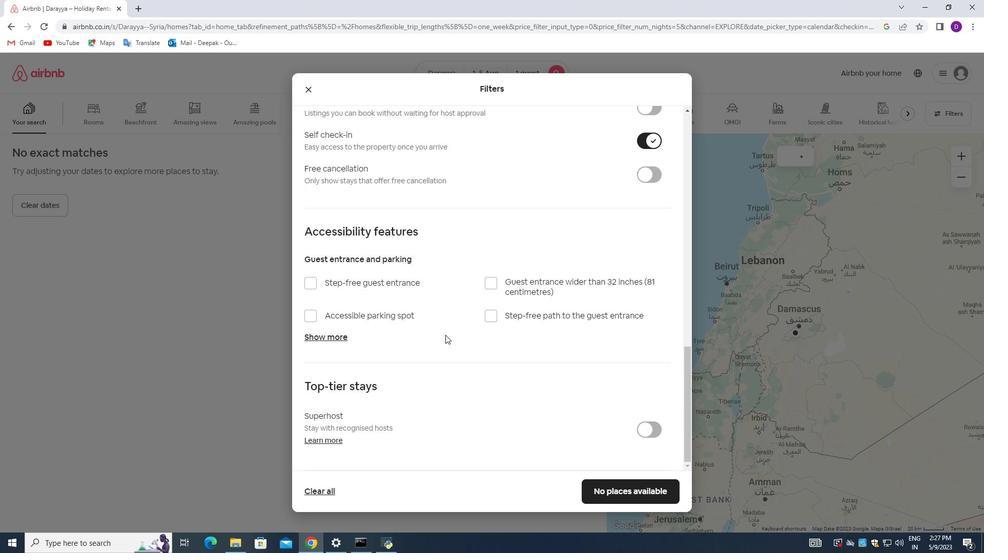 
Action: Mouse moved to (433, 347)
Screenshot: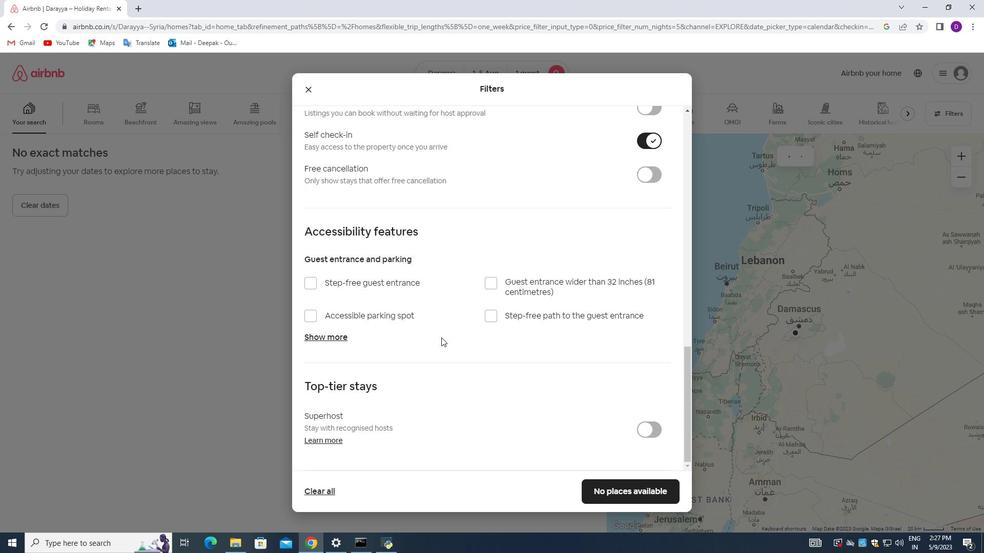 
Action: Mouse scrolled (433, 346) with delta (0, 0)
Screenshot: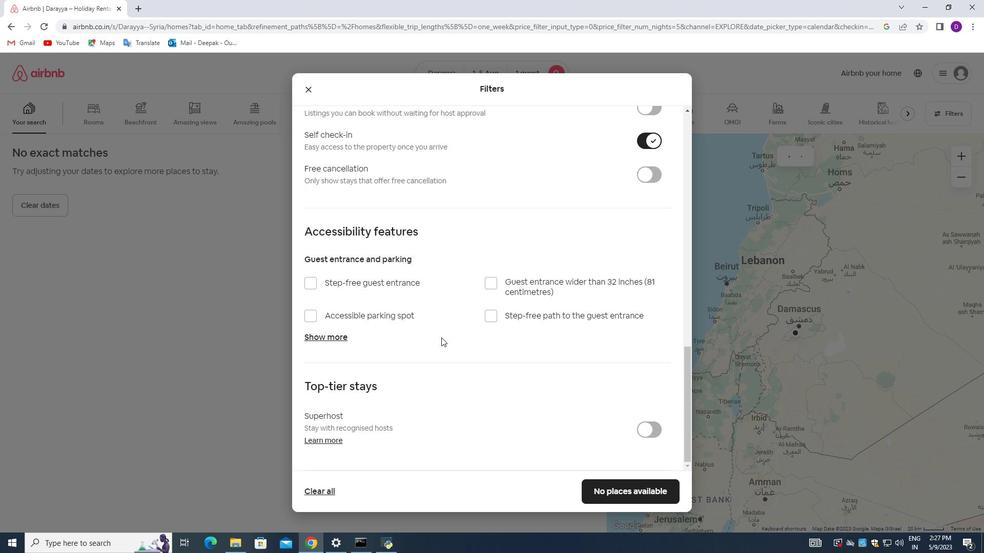 
Action: Mouse moved to (438, 348)
Screenshot: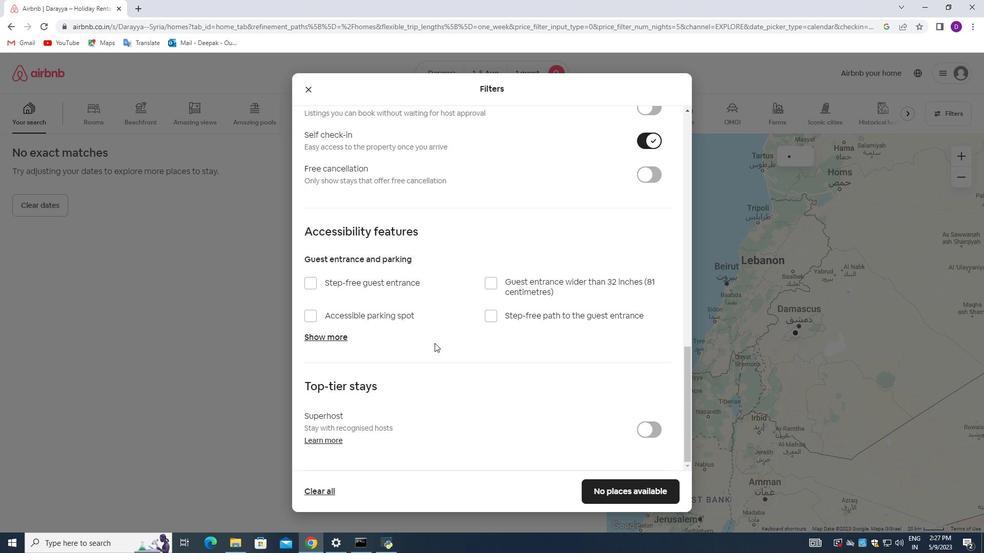 
Action: Mouse scrolled (438, 347) with delta (0, 0)
Screenshot: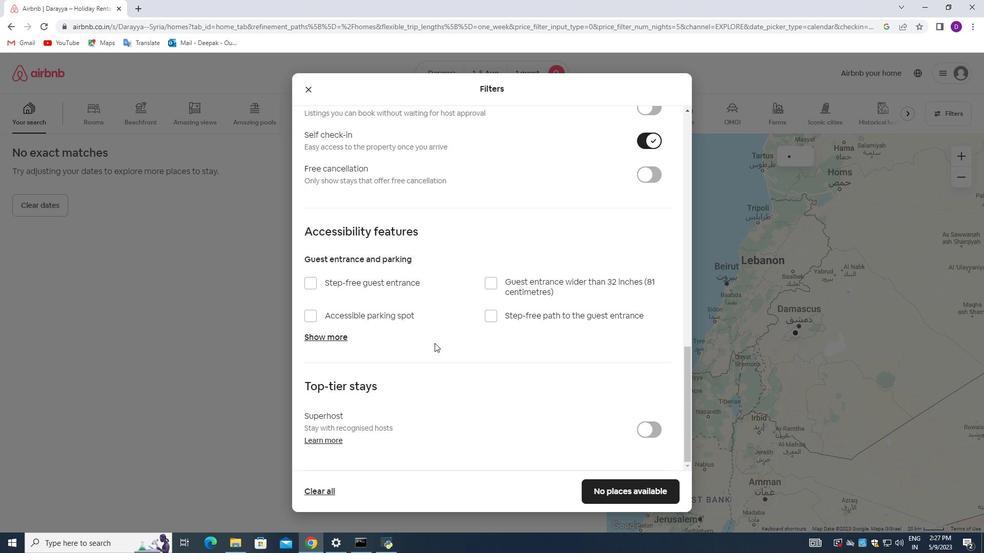 
Action: Mouse moved to (440, 353)
Screenshot: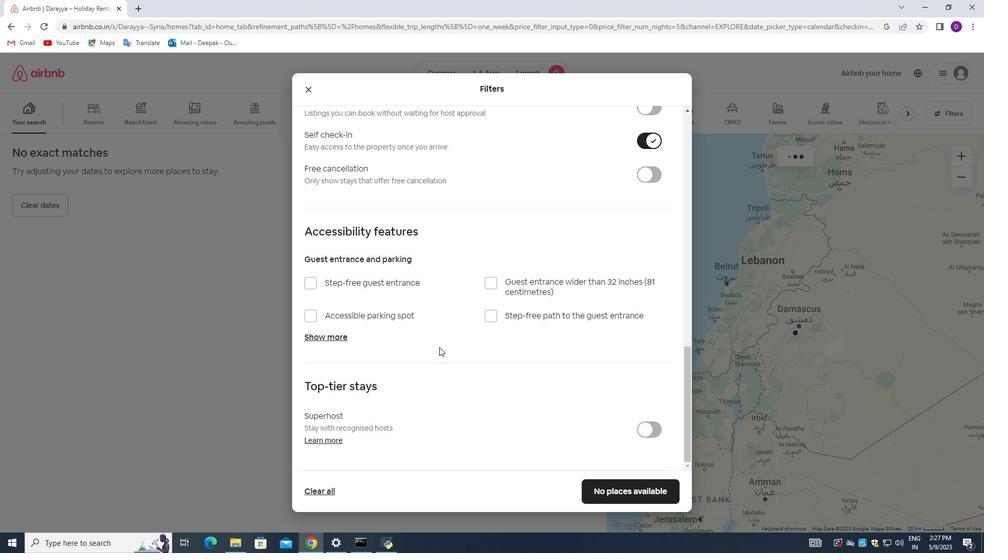 
Action: Mouse scrolled (440, 352) with delta (0, 0)
Screenshot: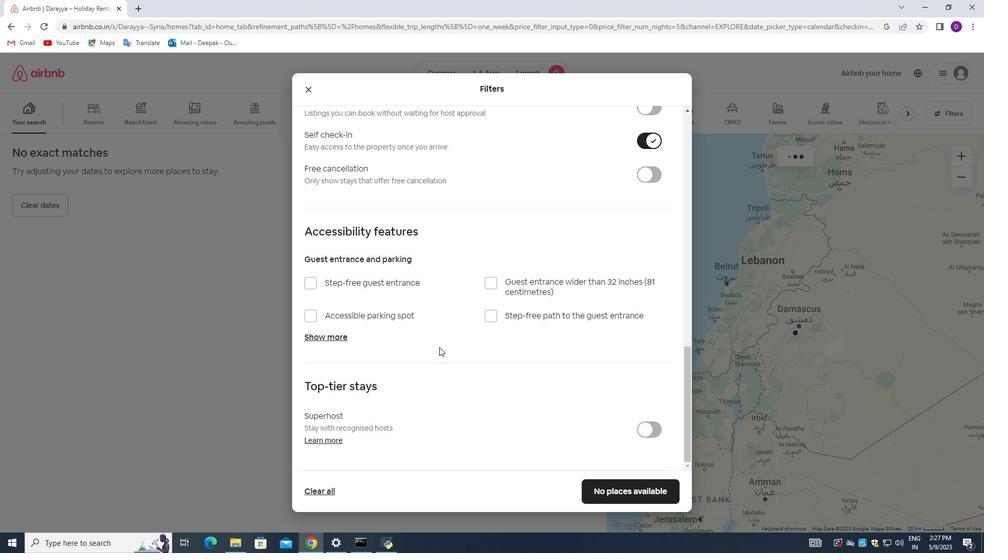 
Action: Mouse moved to (439, 362)
Screenshot: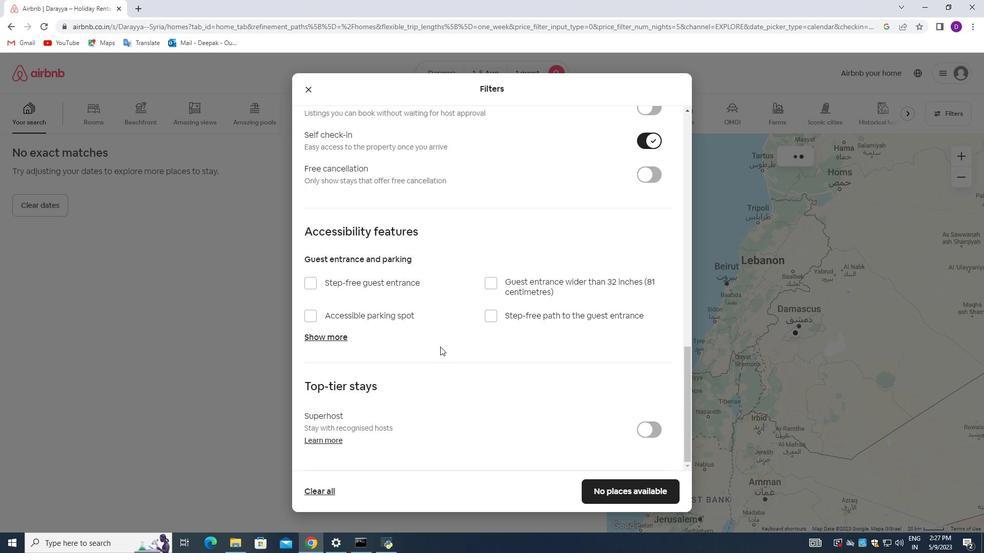 
Action: Mouse scrolled (439, 361) with delta (0, 0)
Screenshot: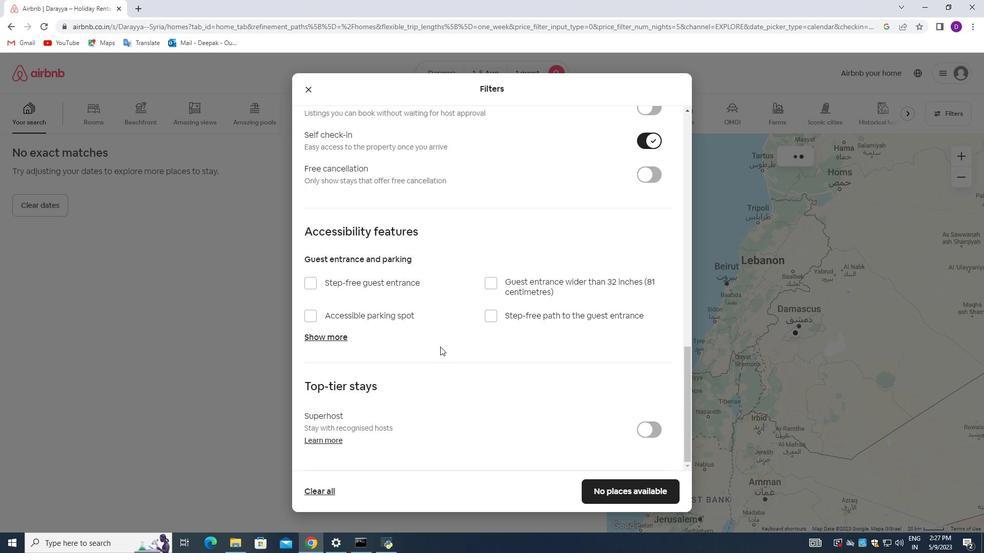 
Action: Mouse moved to (436, 367)
Screenshot: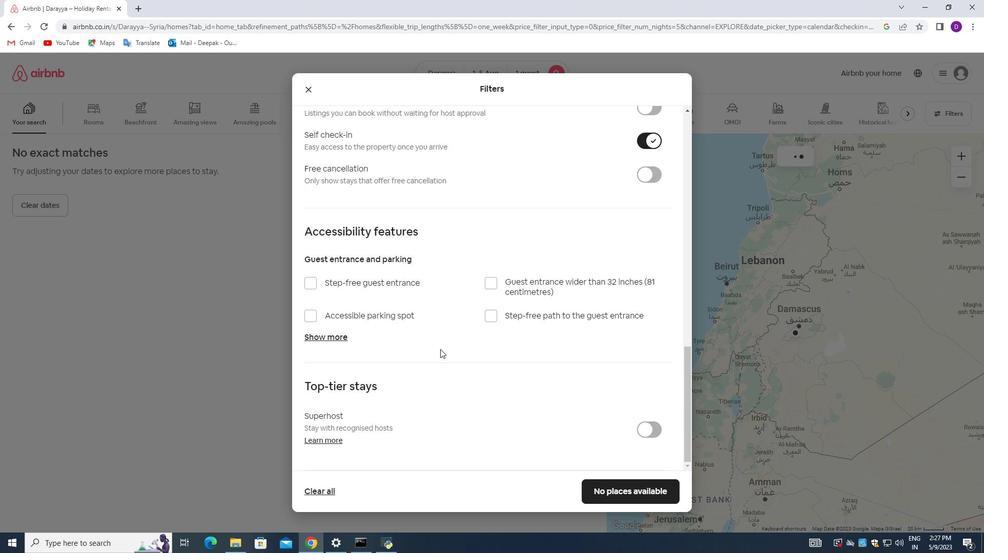 
Action: Mouse scrolled (436, 366) with delta (0, 0)
Screenshot: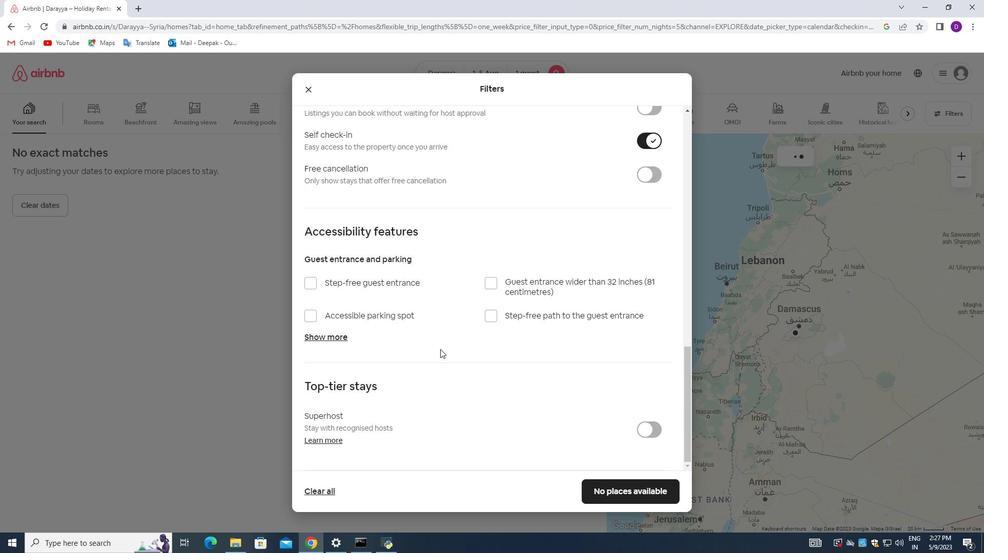 
Action: Mouse moved to (434, 370)
Screenshot: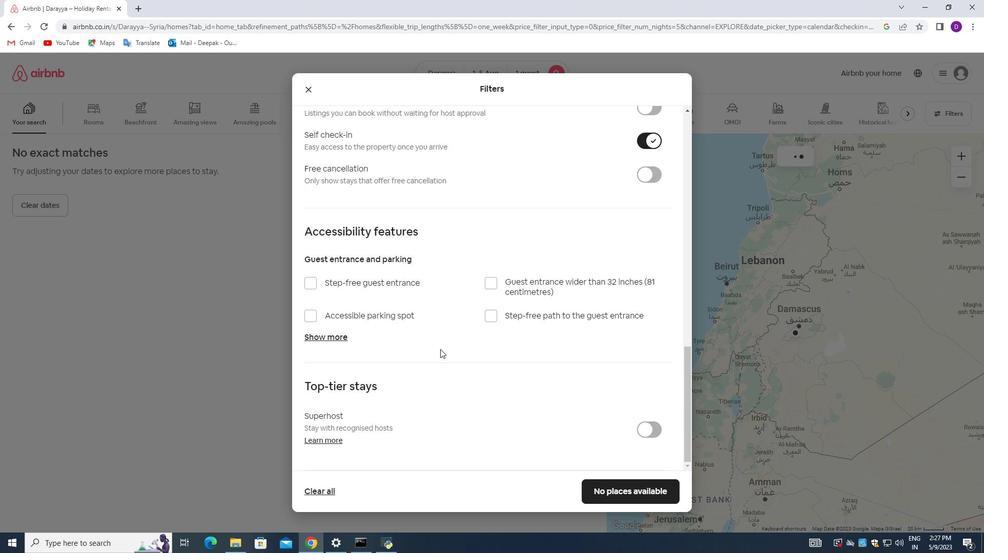 
Action: Mouse scrolled (434, 370) with delta (0, 0)
Screenshot: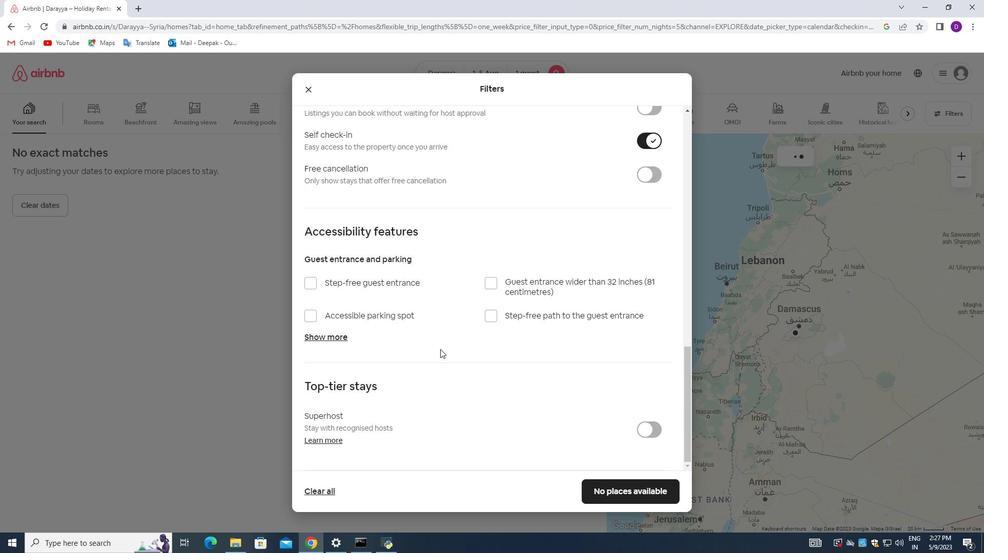 
Action: Mouse moved to (316, 468)
Screenshot: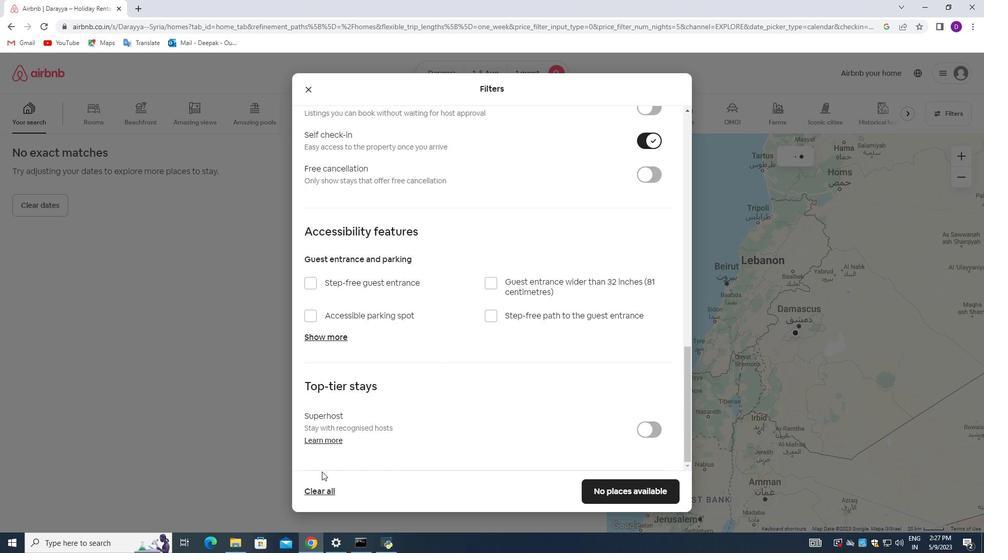 
Action: Mouse scrolled (316, 468) with delta (0, 0)
Screenshot: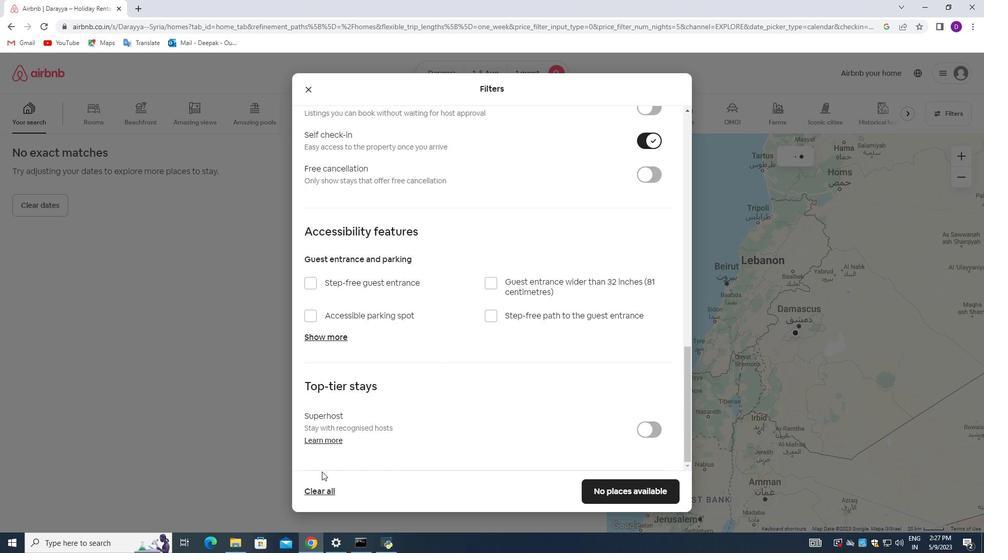 
Action: Mouse moved to (316, 467)
Screenshot: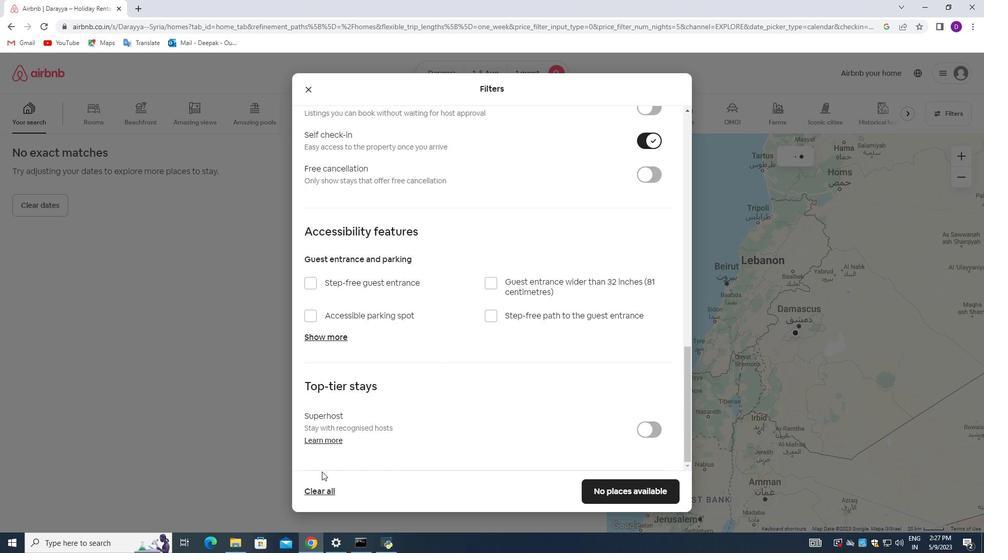 
Action: Mouse scrolled (316, 467) with delta (0, 0)
Screenshot: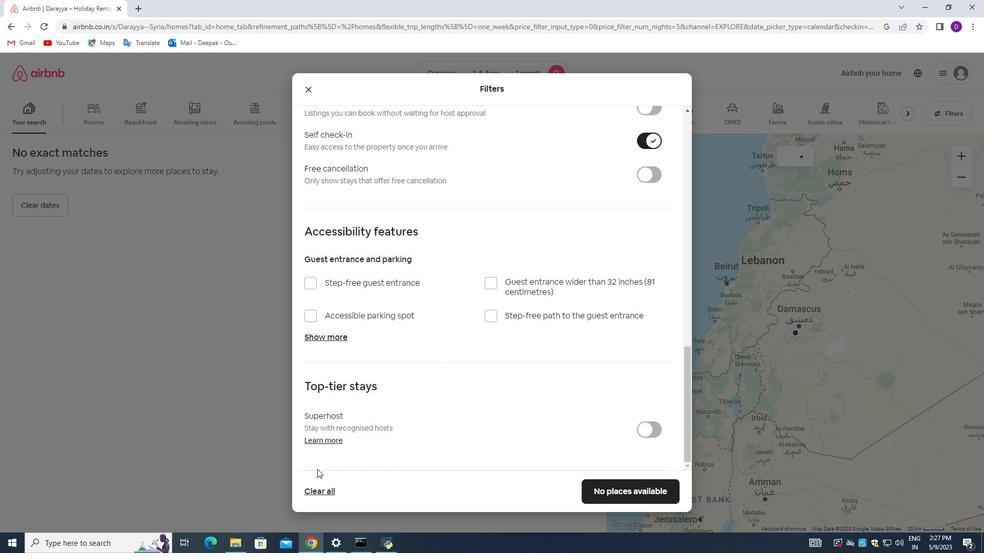
Action: Mouse moved to (320, 465)
Screenshot: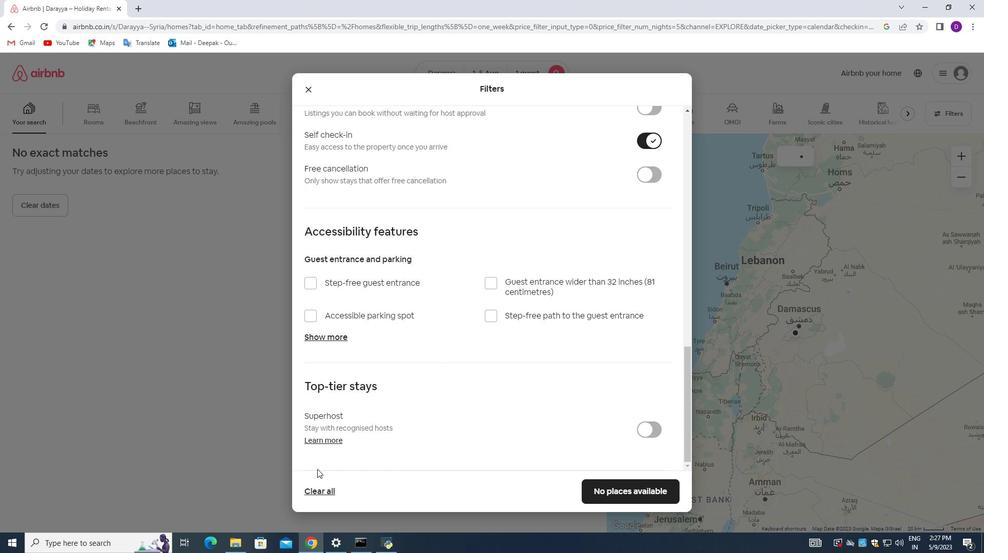 
Action: Mouse scrolled (320, 464) with delta (0, 0)
Screenshot: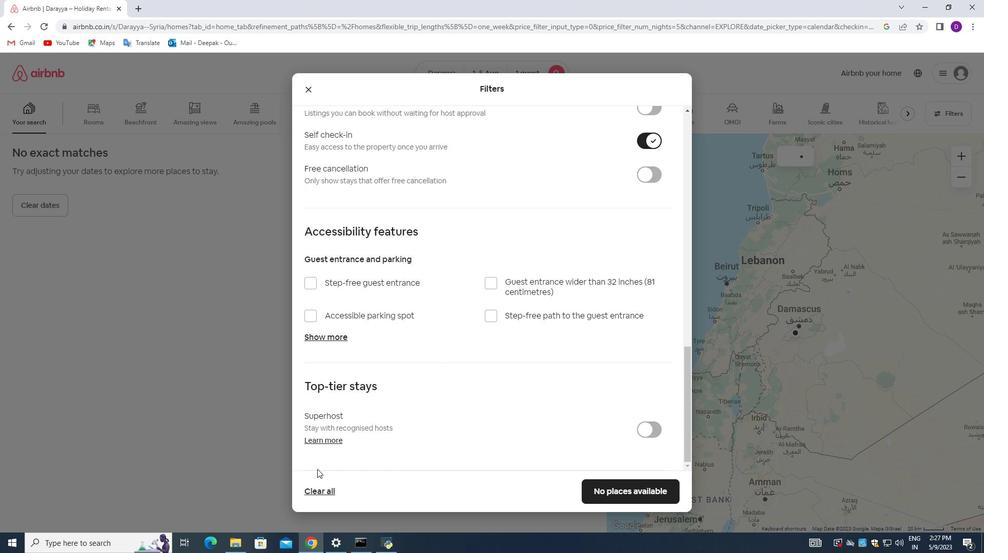 
Action: Mouse moved to (607, 489)
Screenshot: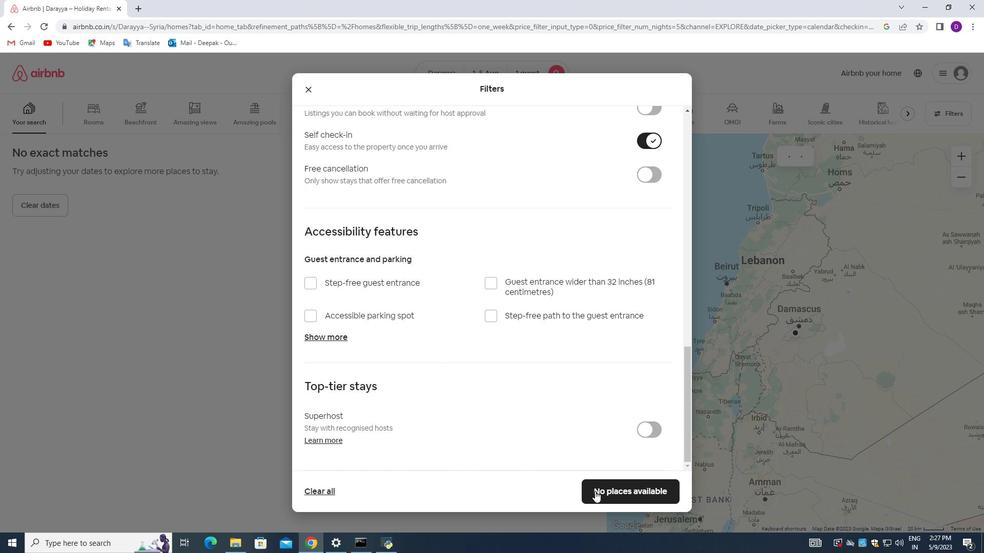 
Action: Mouse pressed left at (607, 489)
Screenshot: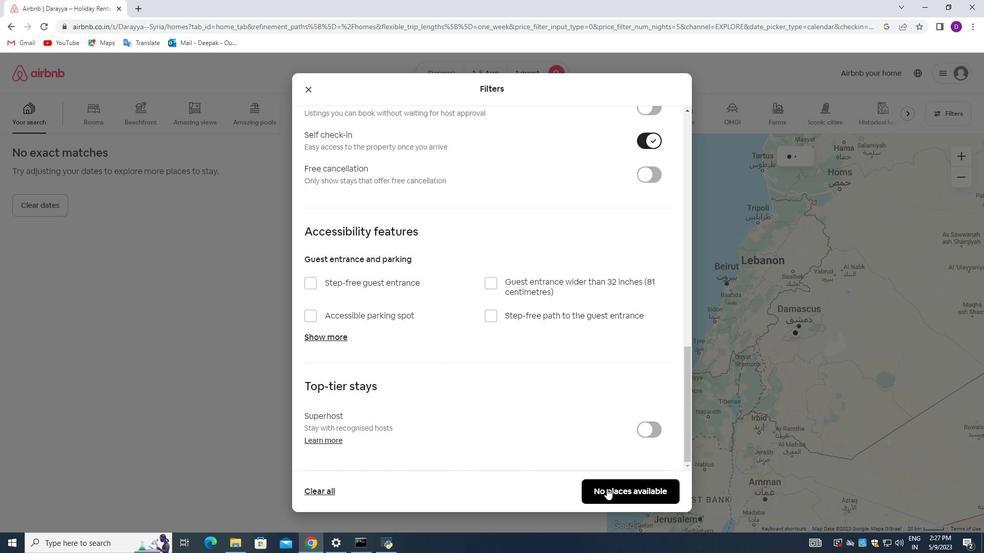 
Action: Mouse moved to (464, 376)
Screenshot: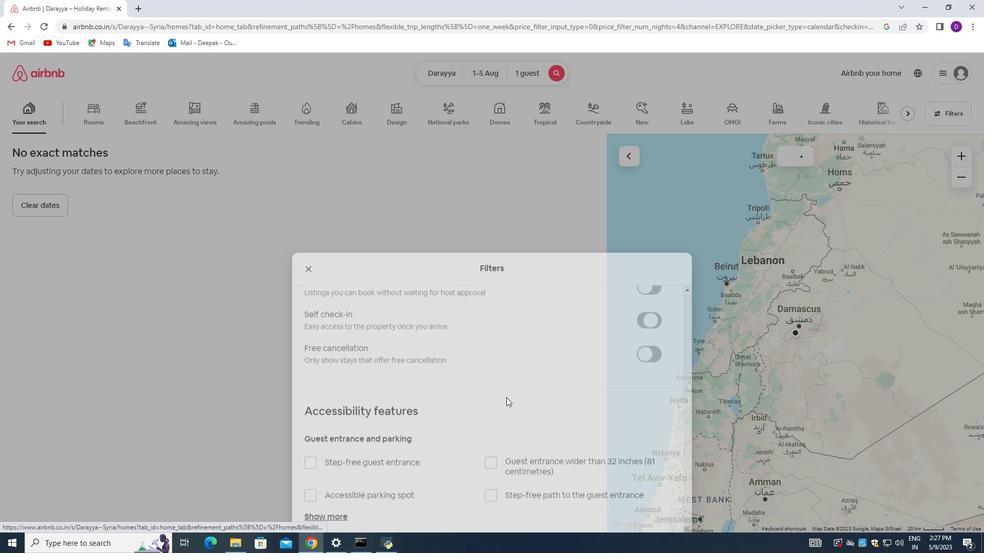 
